 Task: Add Organic Valley Organic Mexican Blend Thick Cut Shredded 3 Cheeses to the cart.
Action: Mouse moved to (14, 111)
Screenshot: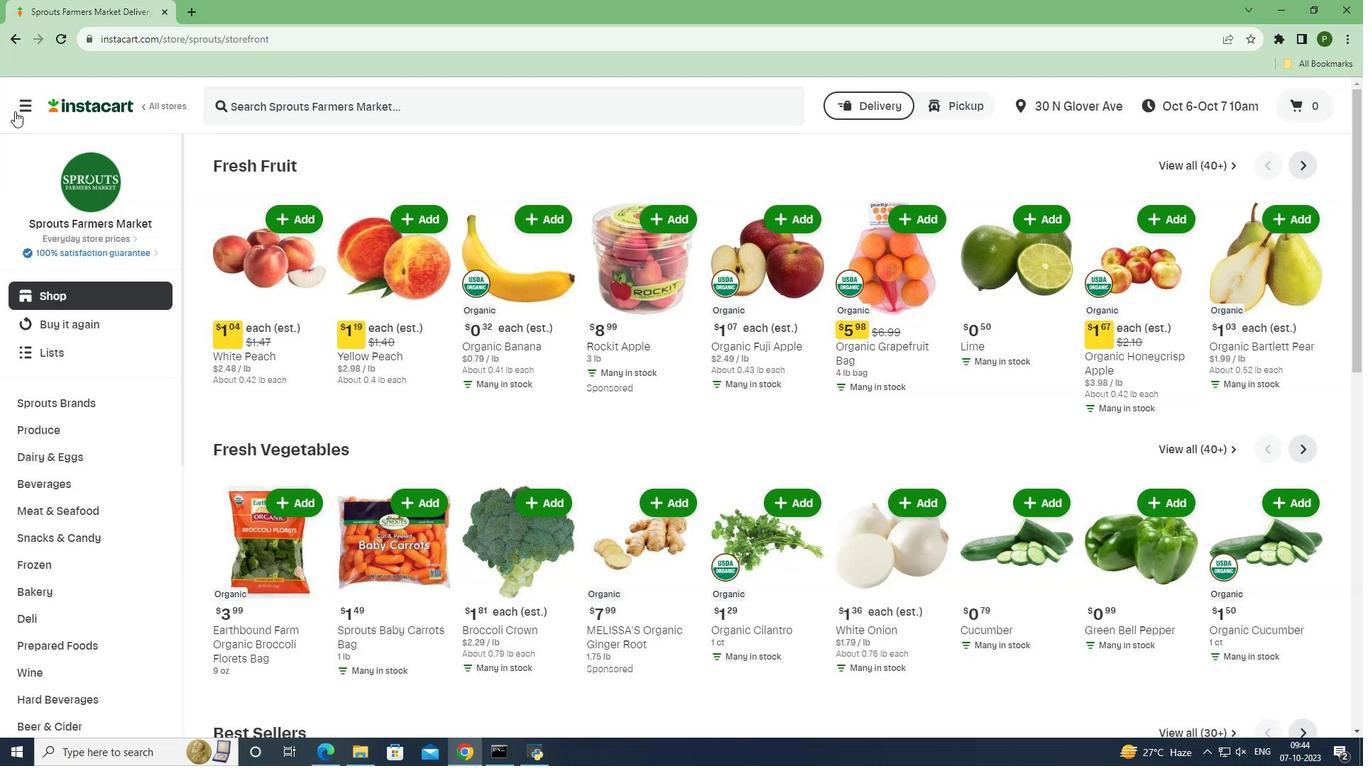 
Action: Mouse pressed left at (14, 111)
Screenshot: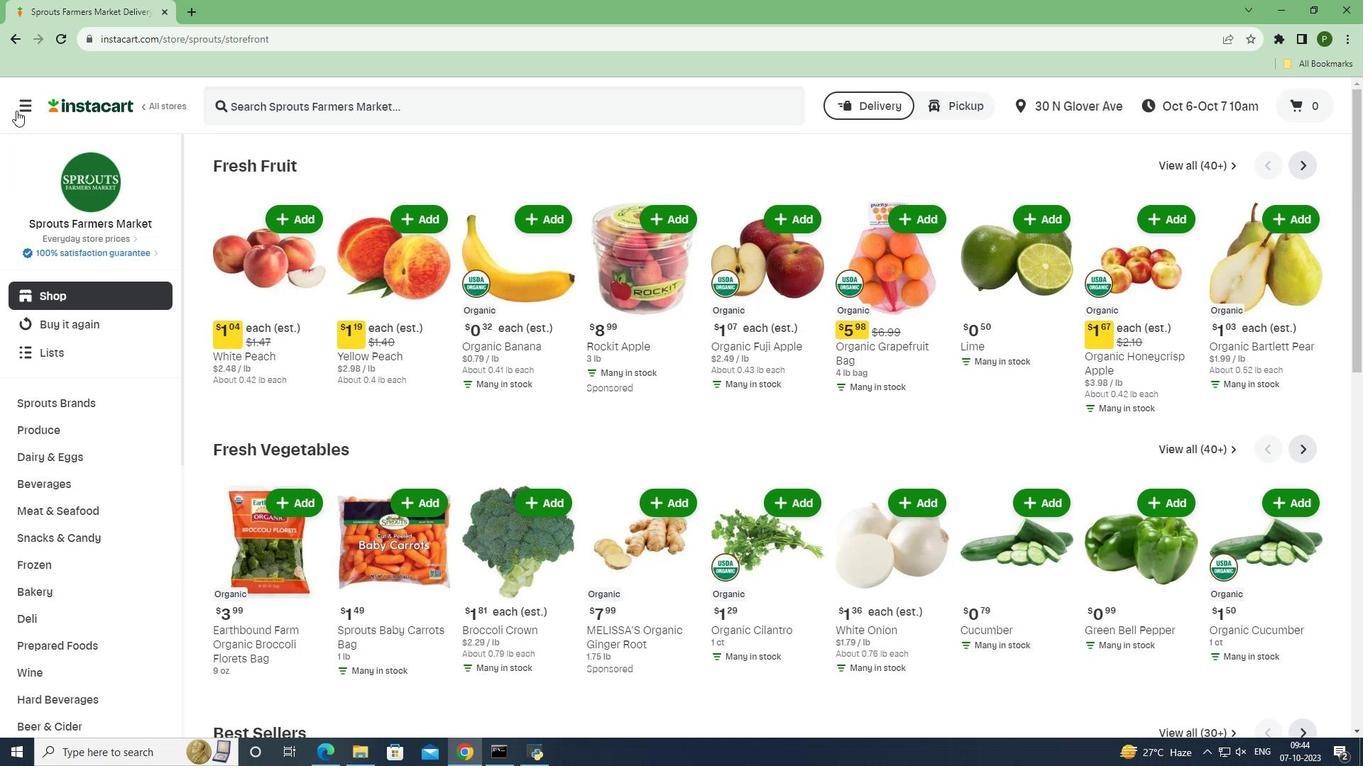 
Action: Mouse moved to (77, 369)
Screenshot: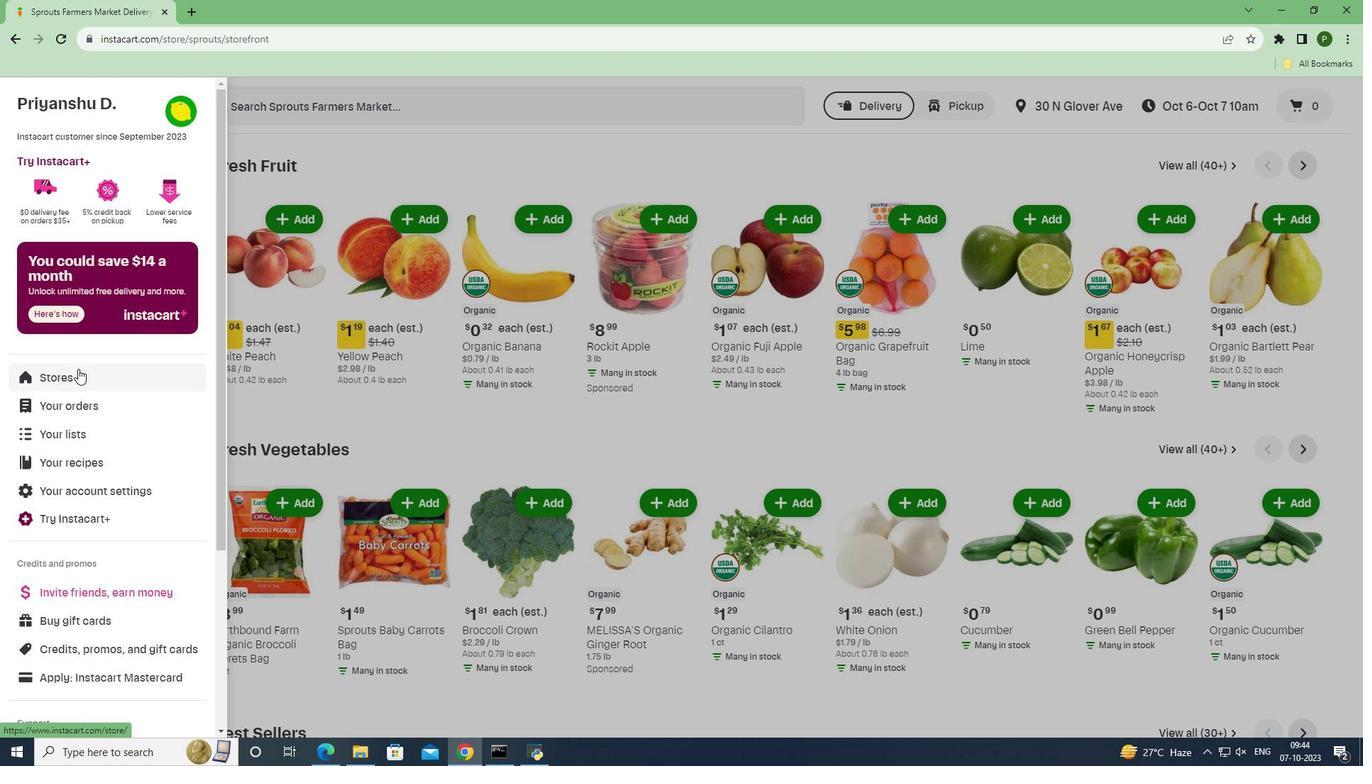 
Action: Mouse pressed left at (77, 369)
Screenshot: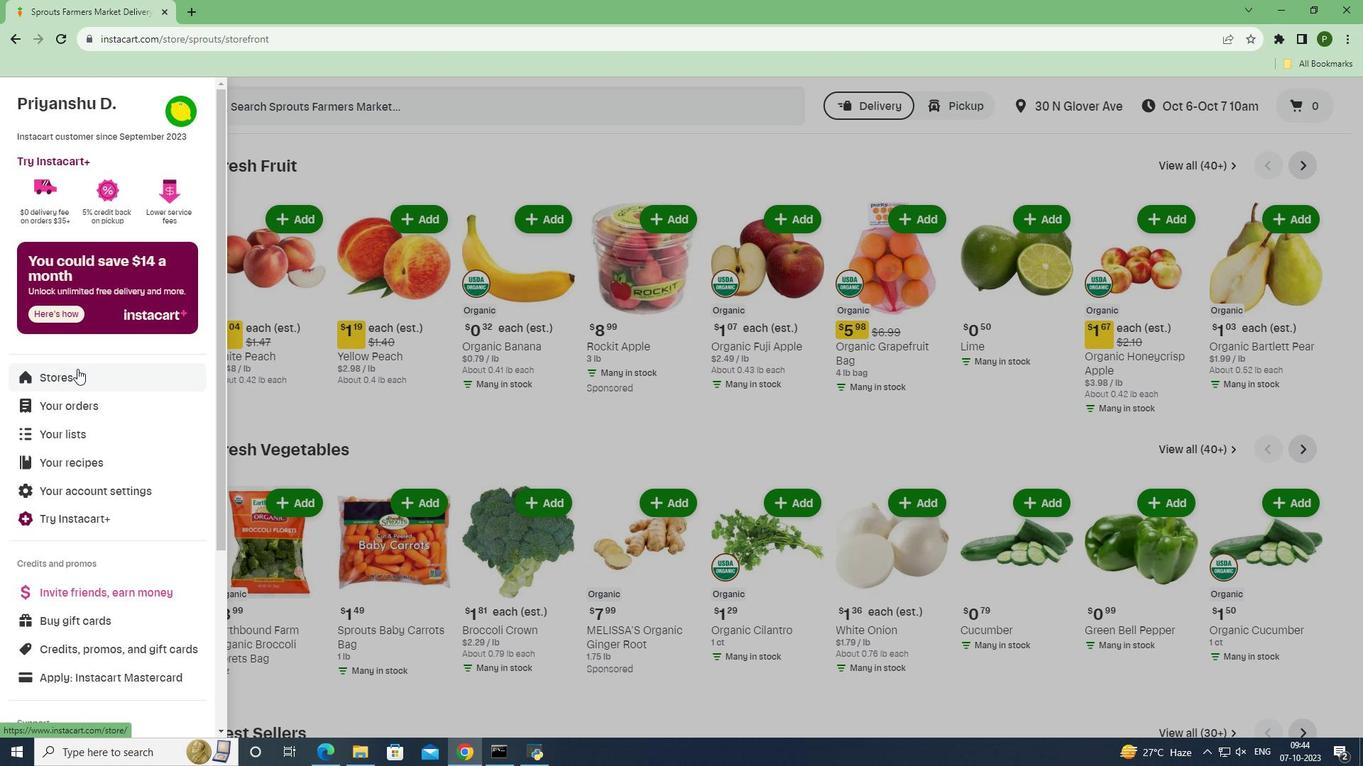 
Action: Mouse moved to (329, 161)
Screenshot: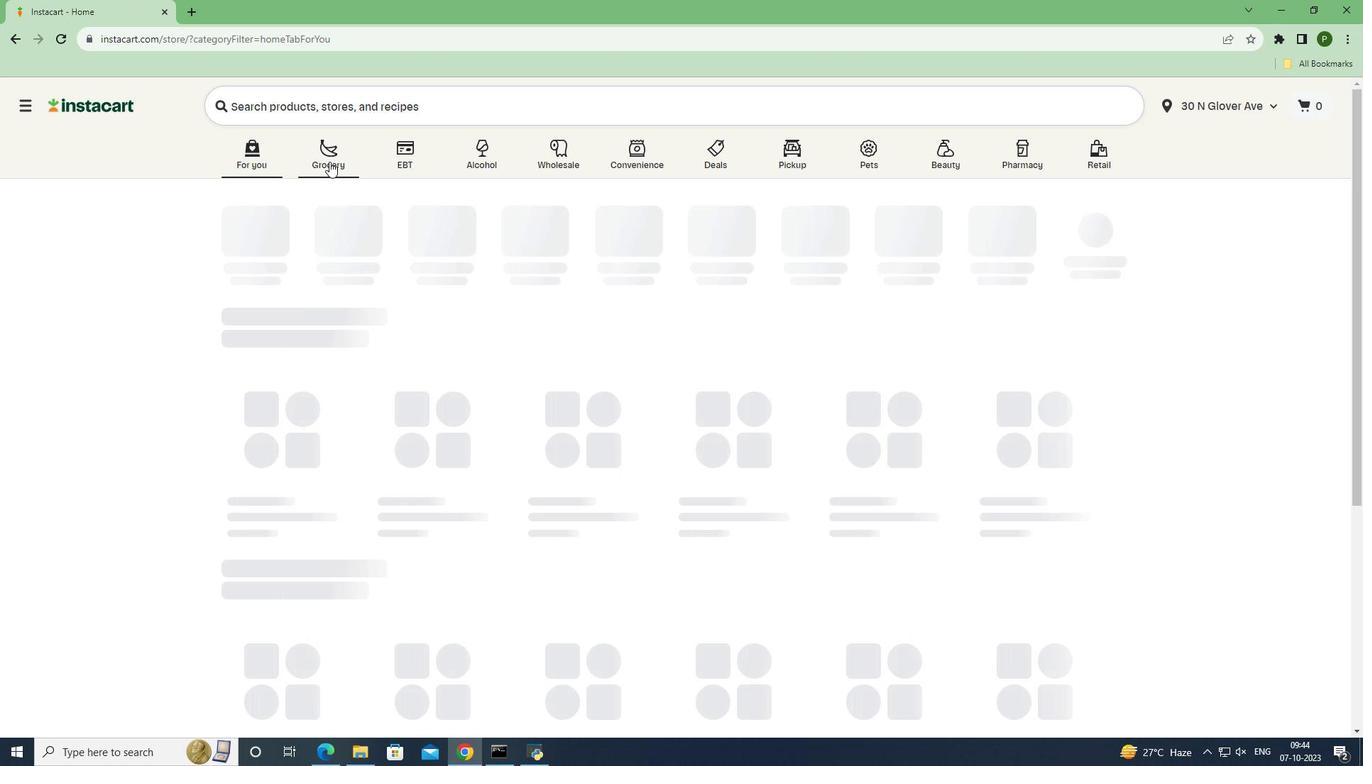 
Action: Mouse pressed left at (329, 161)
Screenshot: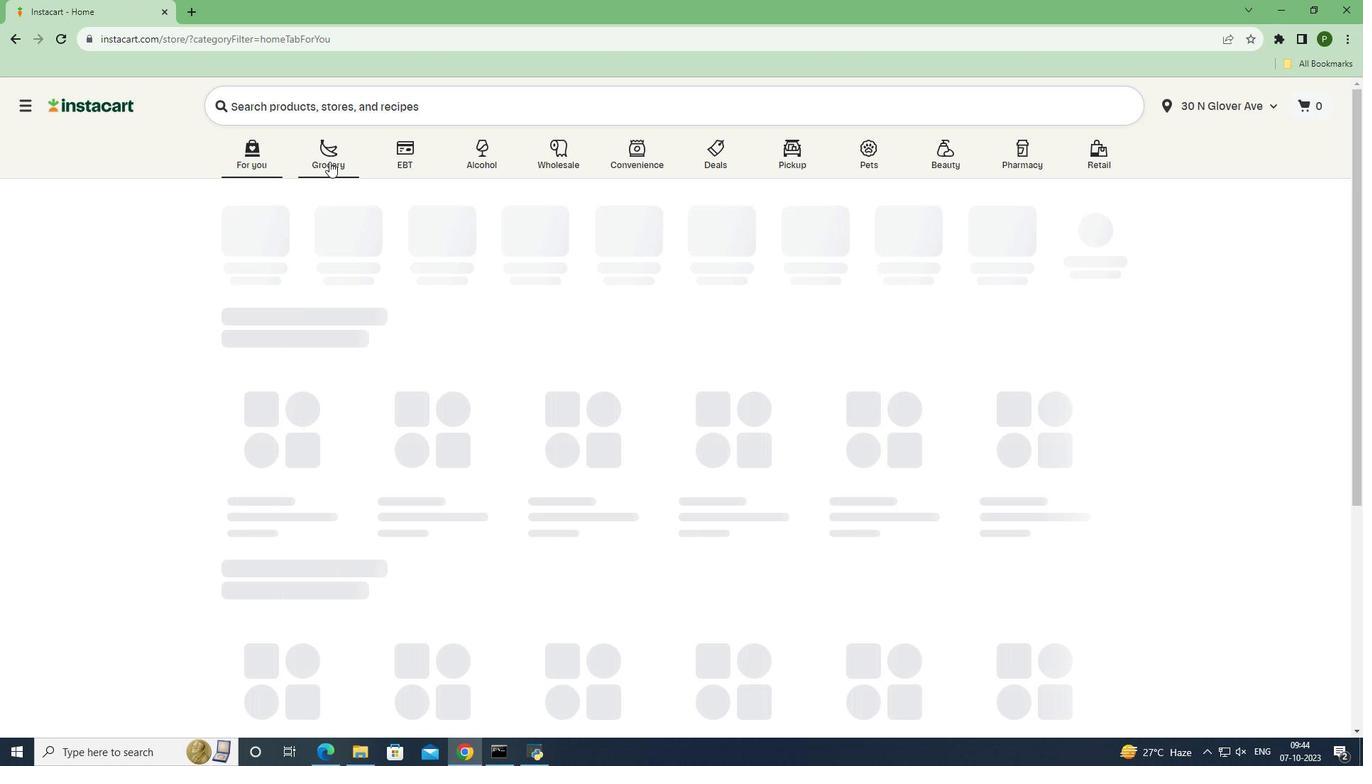 
Action: Mouse moved to (567, 327)
Screenshot: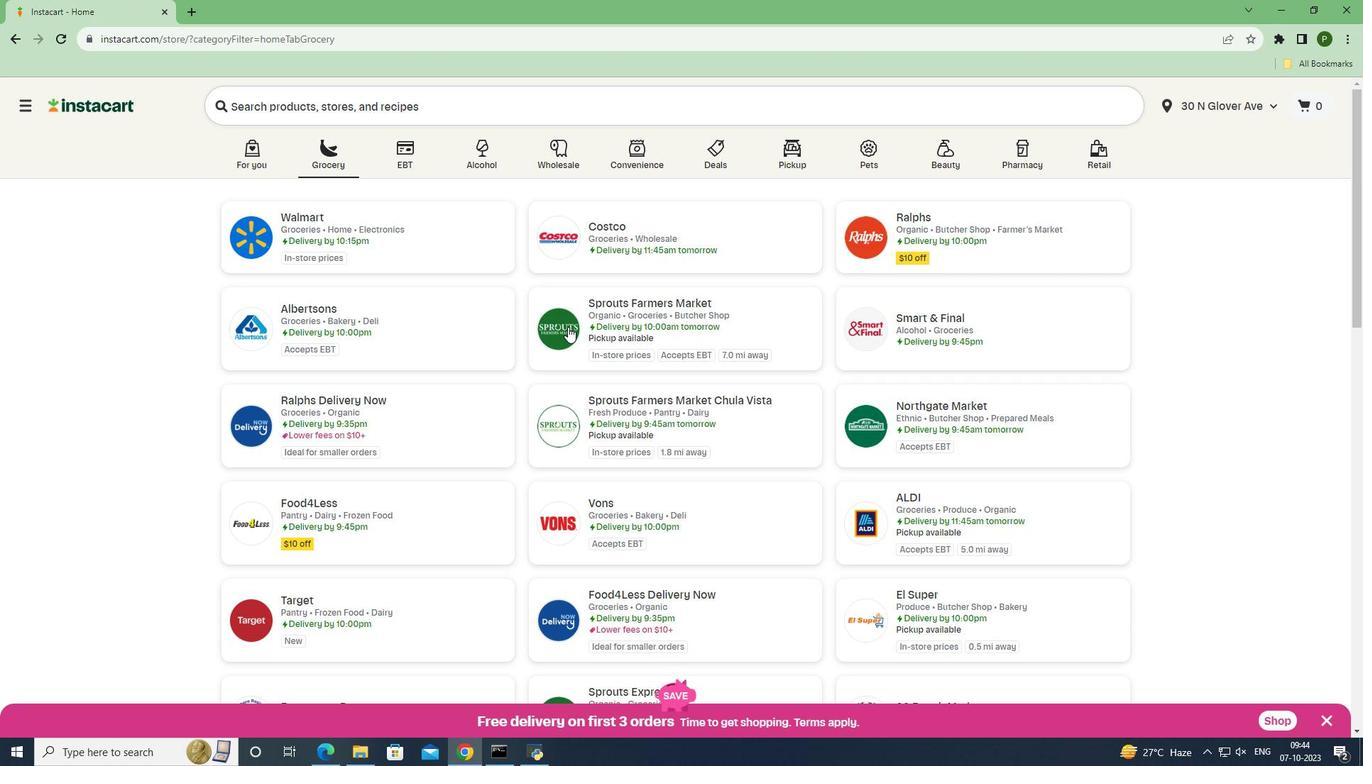 
Action: Mouse pressed left at (567, 327)
Screenshot: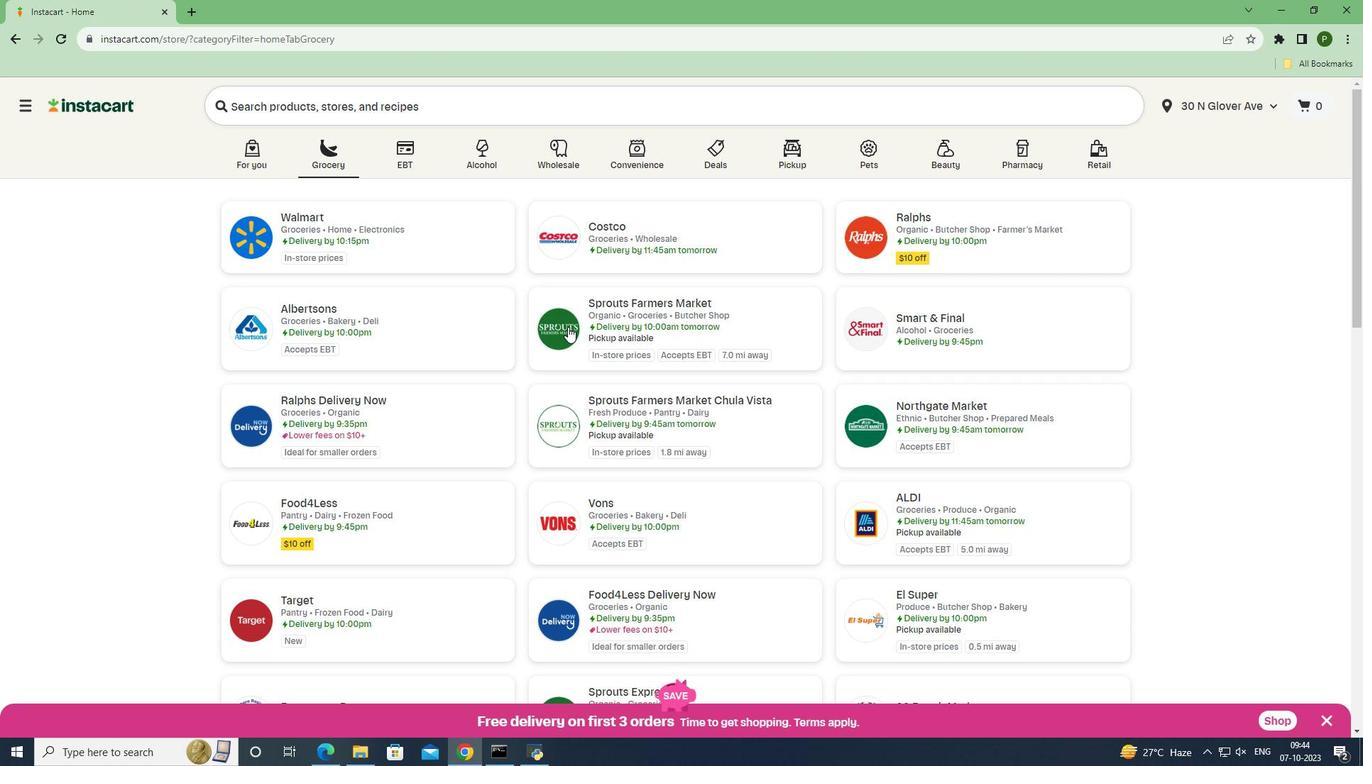 
Action: Mouse moved to (90, 455)
Screenshot: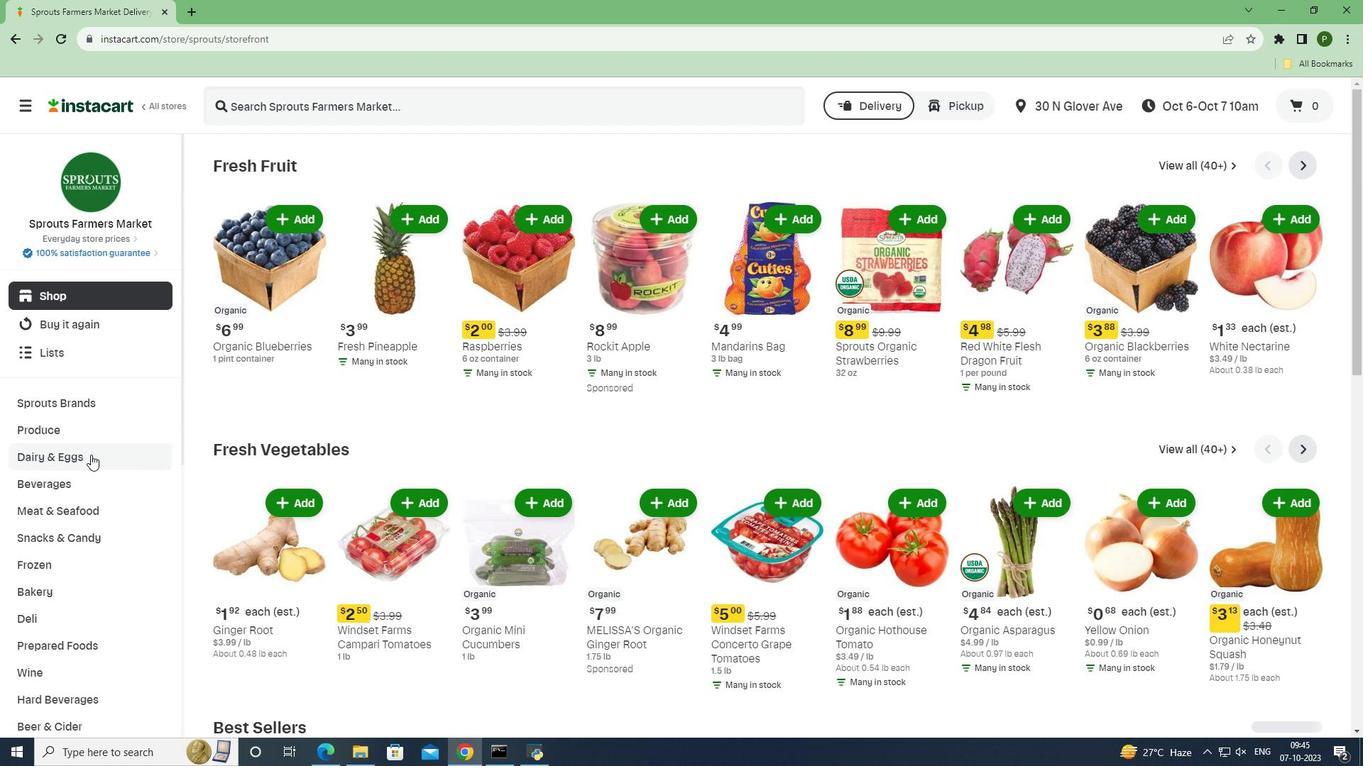 
Action: Mouse pressed left at (90, 455)
Screenshot: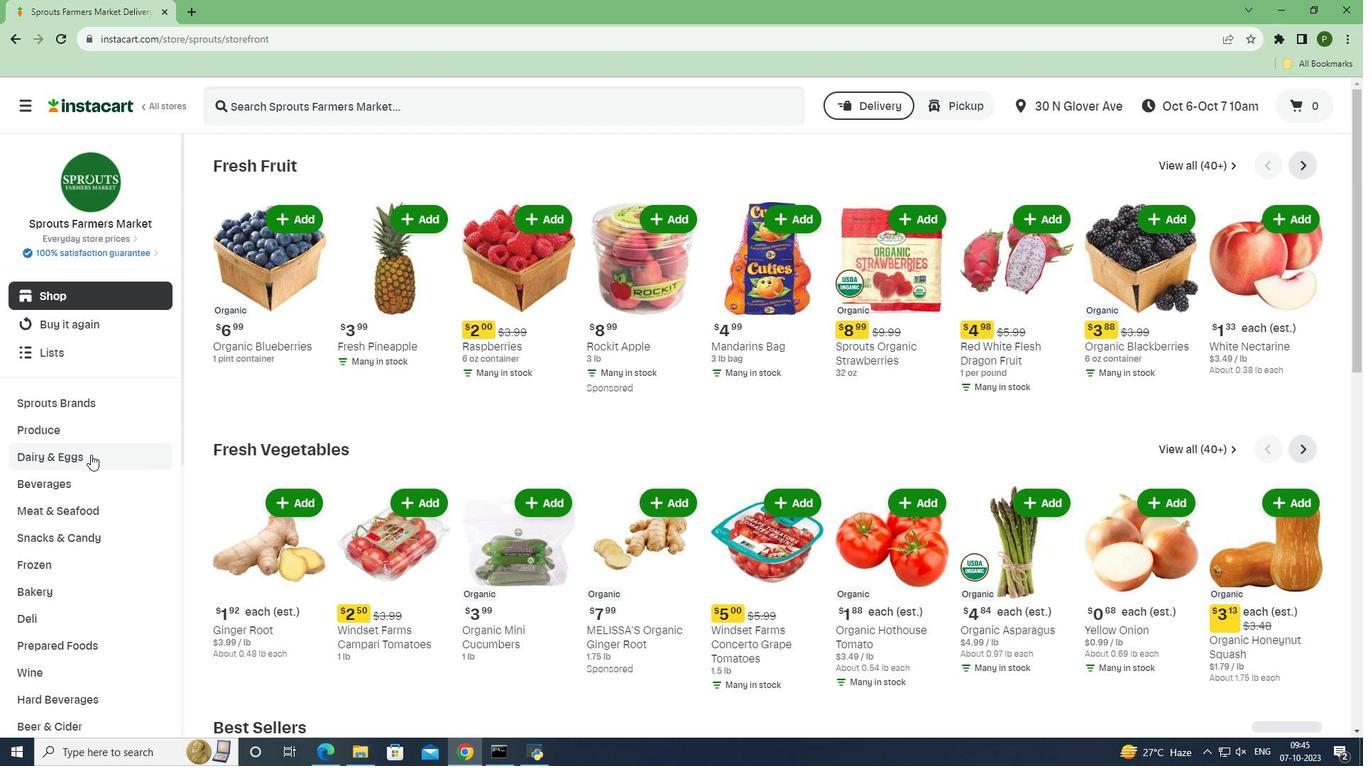 
Action: Mouse pressed left at (90, 455)
Screenshot: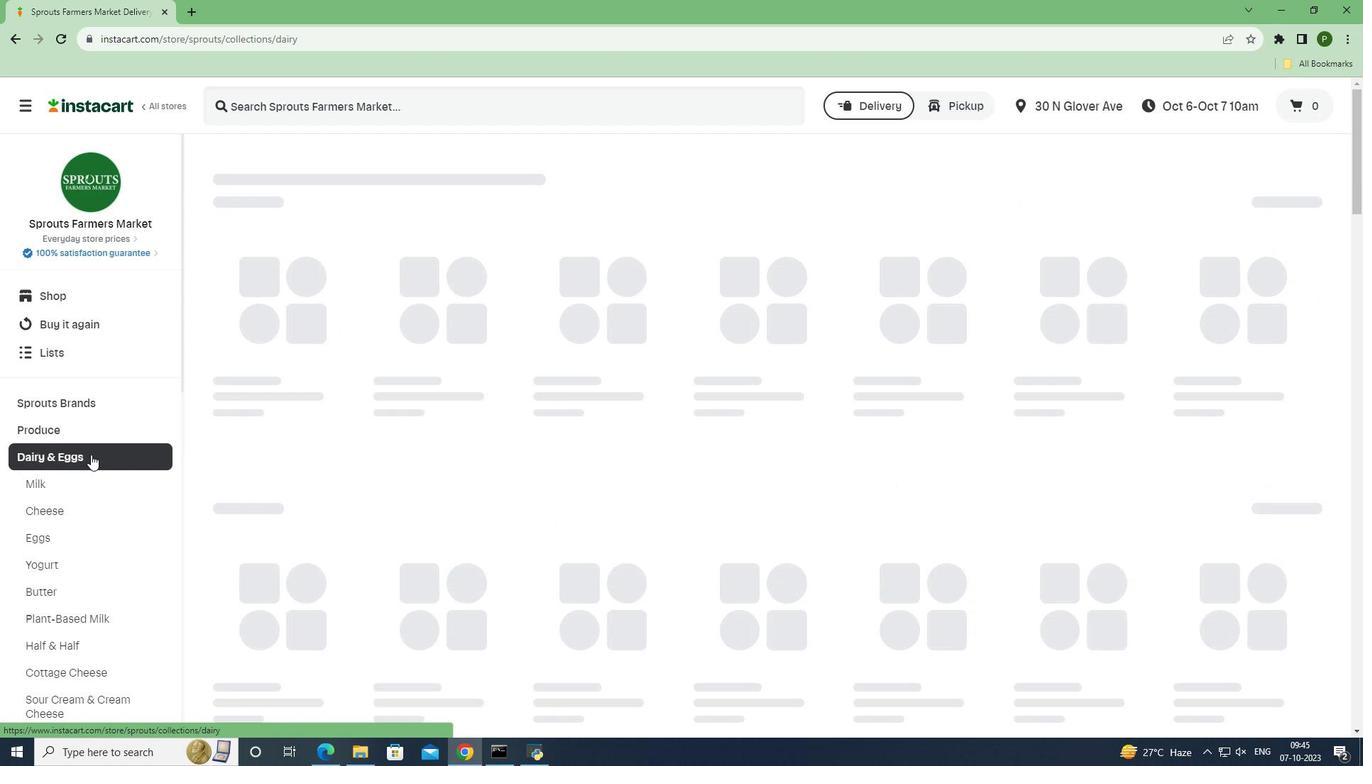 
Action: Mouse moved to (80, 521)
Screenshot: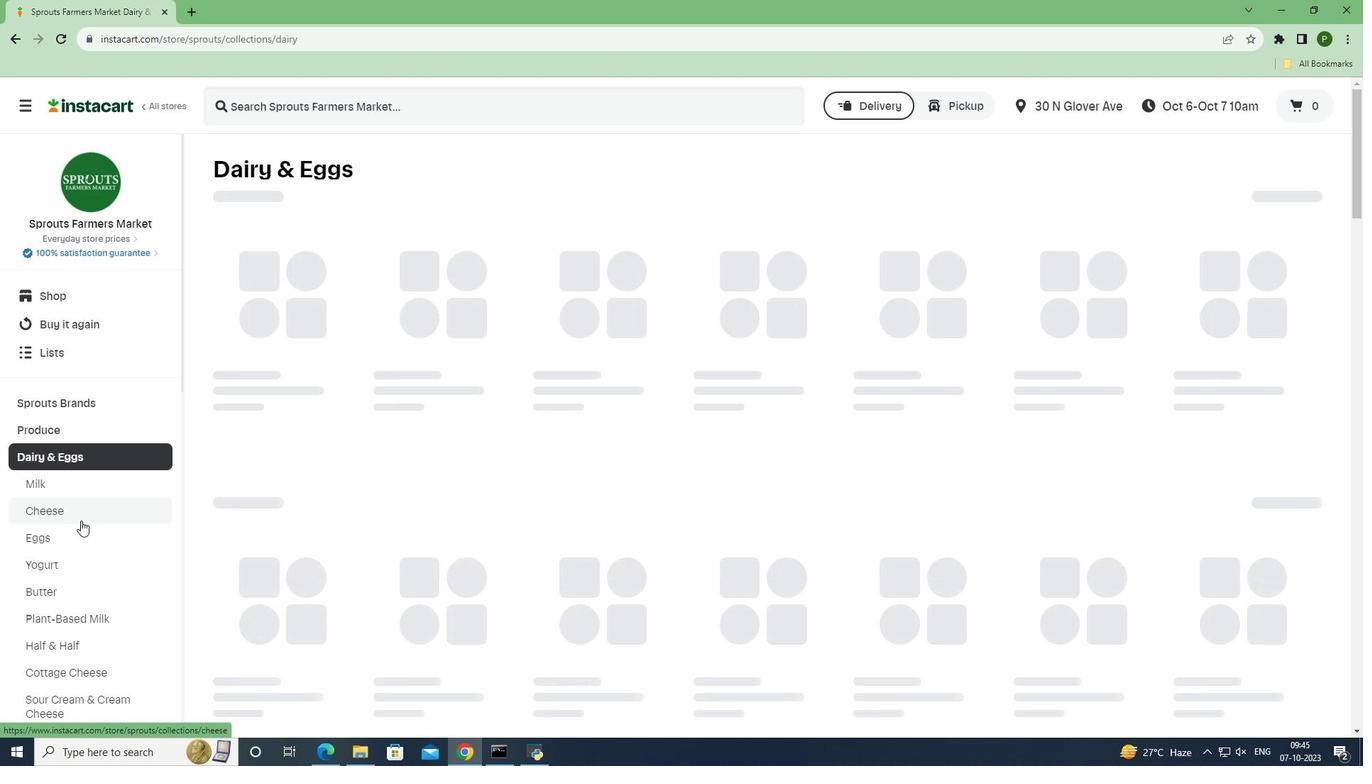 
Action: Mouse pressed left at (80, 521)
Screenshot: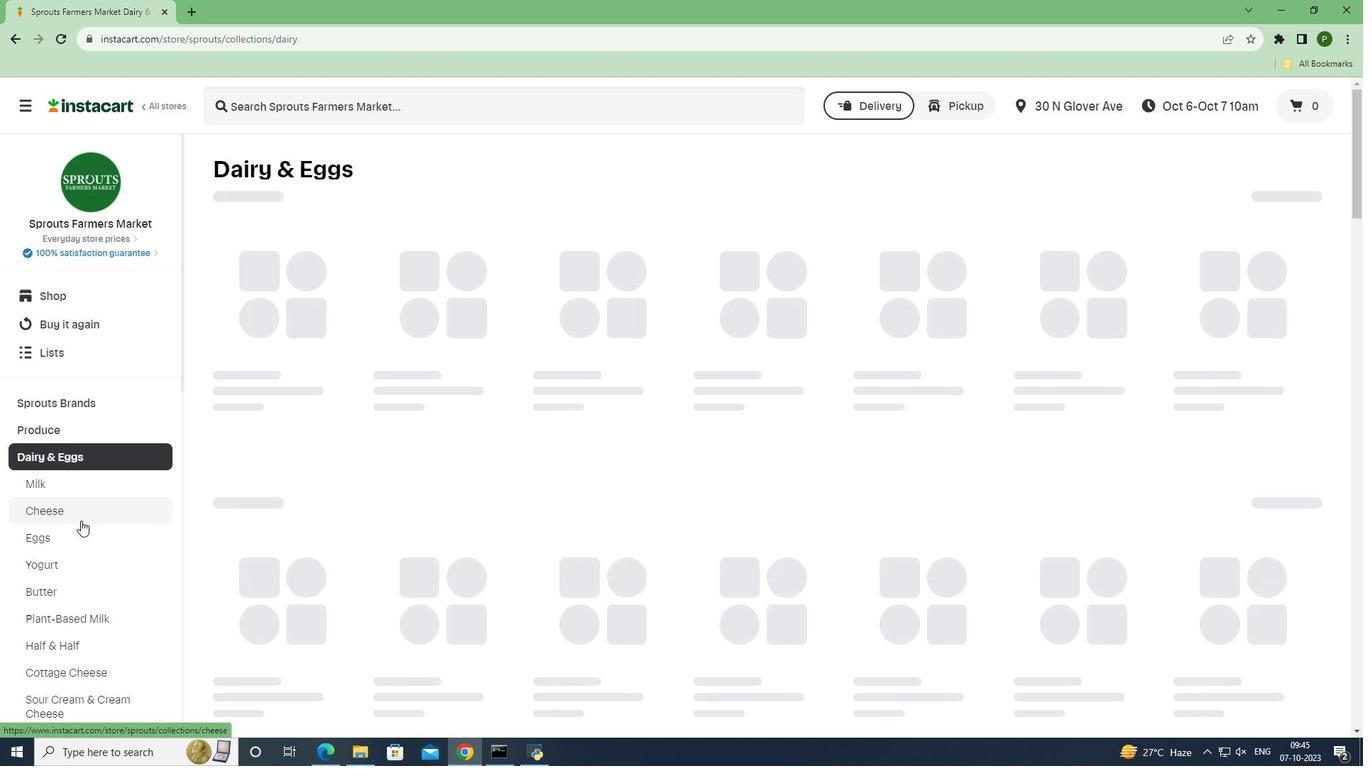 
Action: Mouse moved to (288, 236)
Screenshot: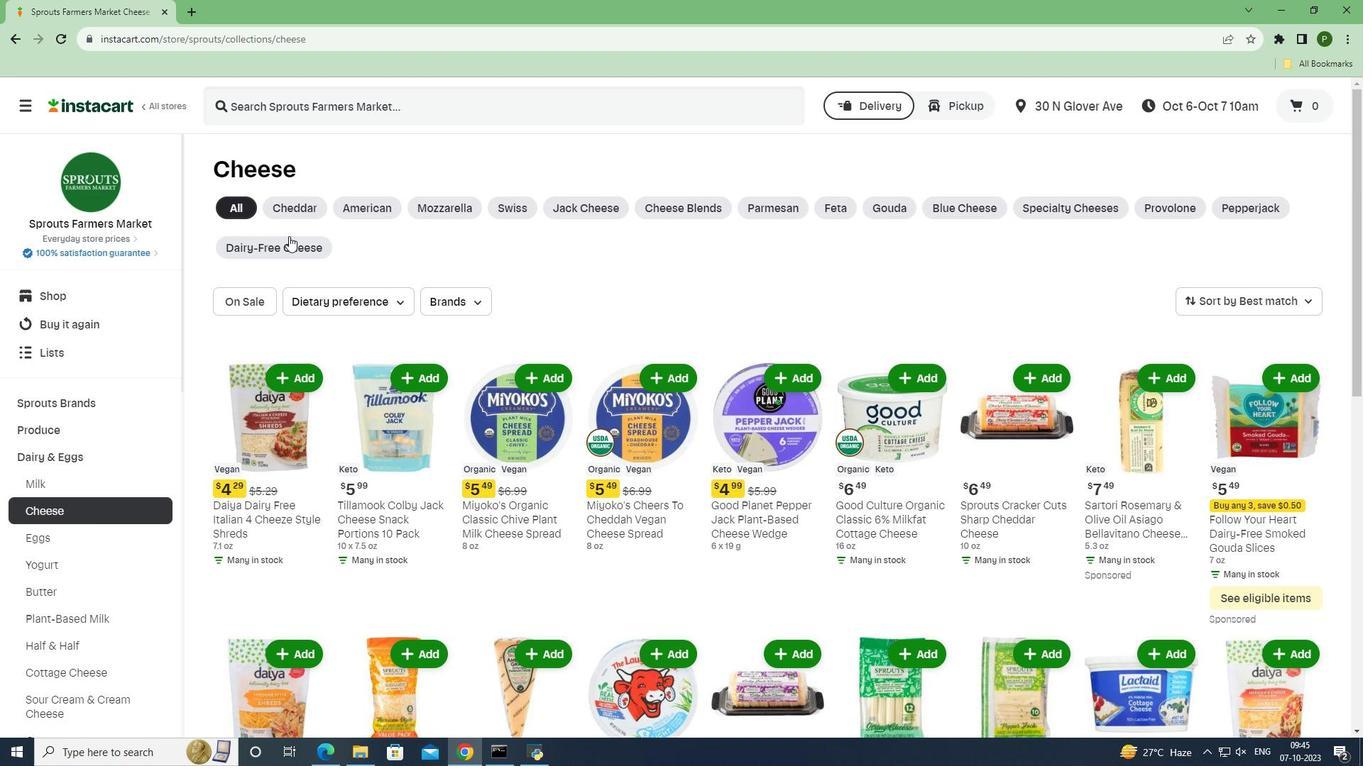 
Action: Mouse scrolled (288, 235) with delta (0, 0)
Screenshot: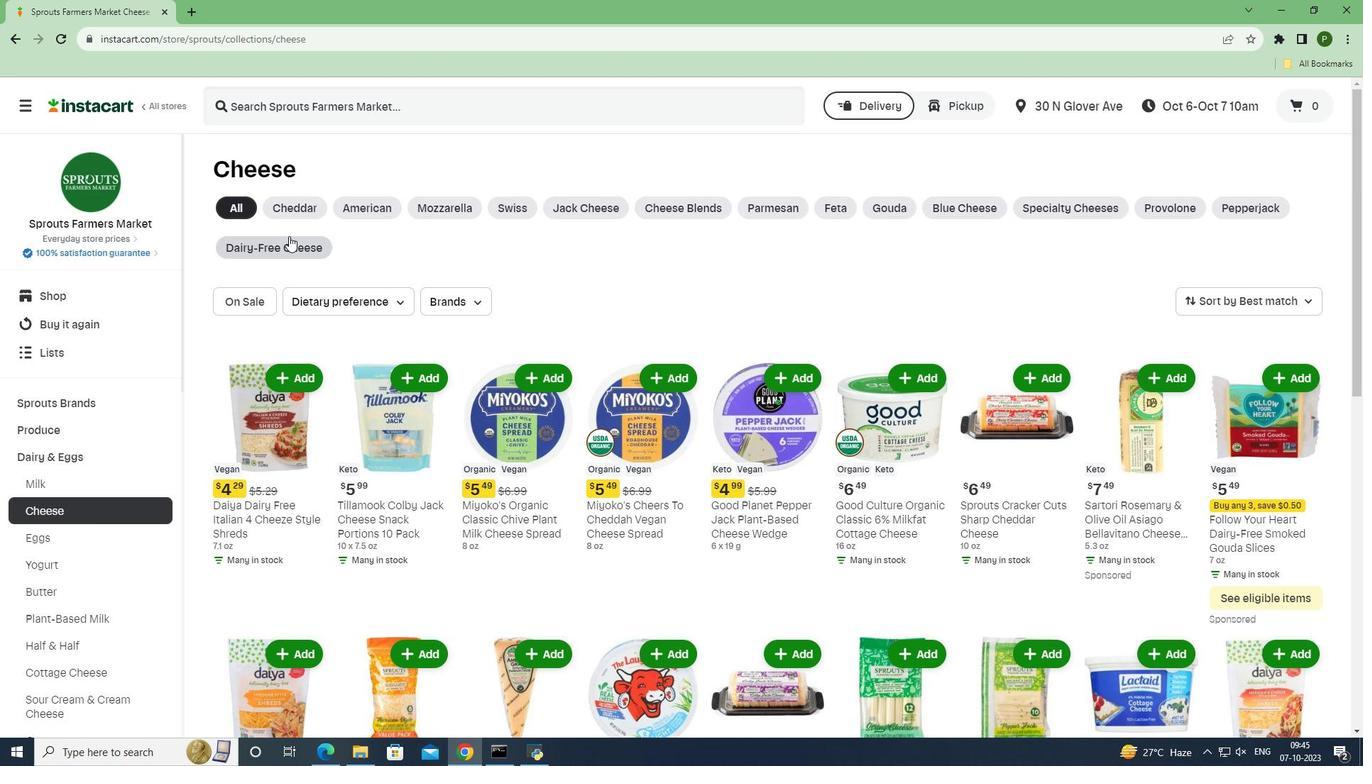 
Action: Mouse scrolled (288, 235) with delta (0, 0)
Screenshot: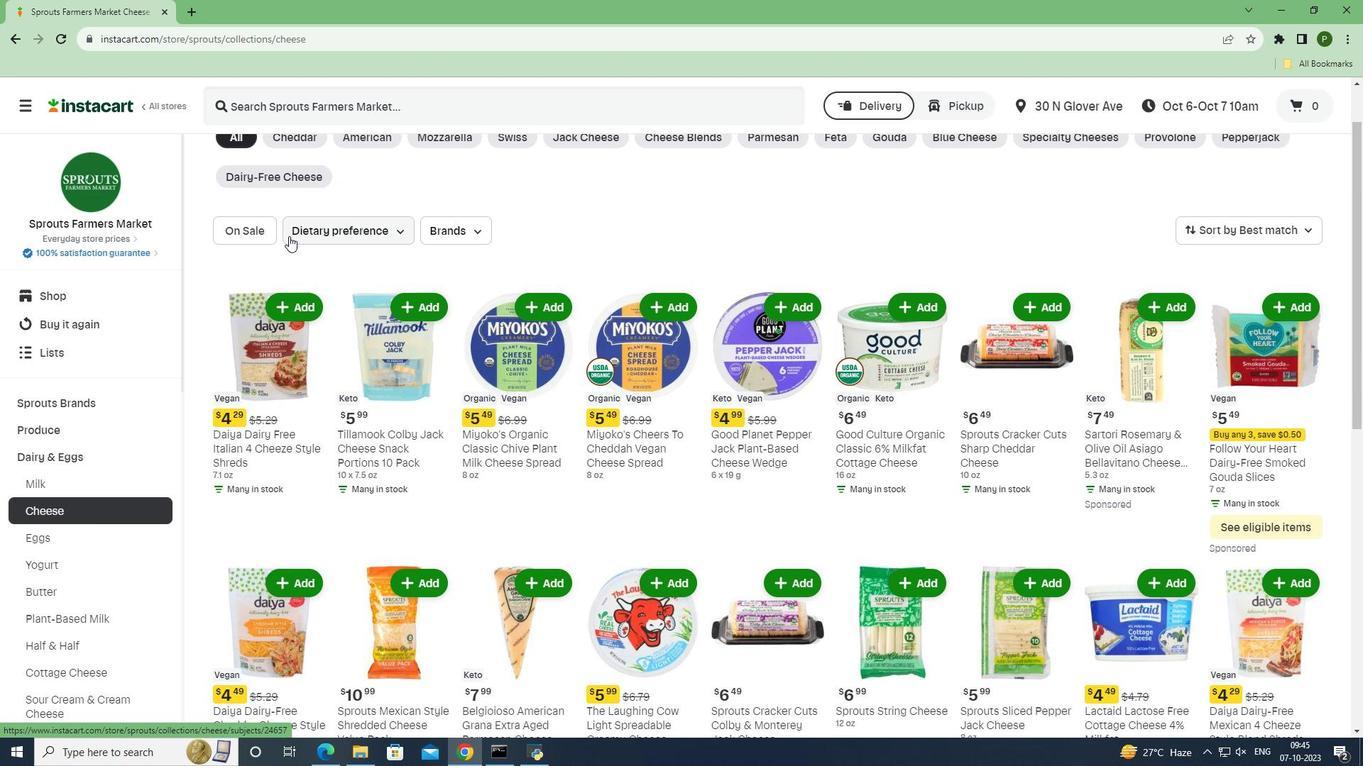 
Action: Mouse scrolled (288, 235) with delta (0, 0)
Screenshot: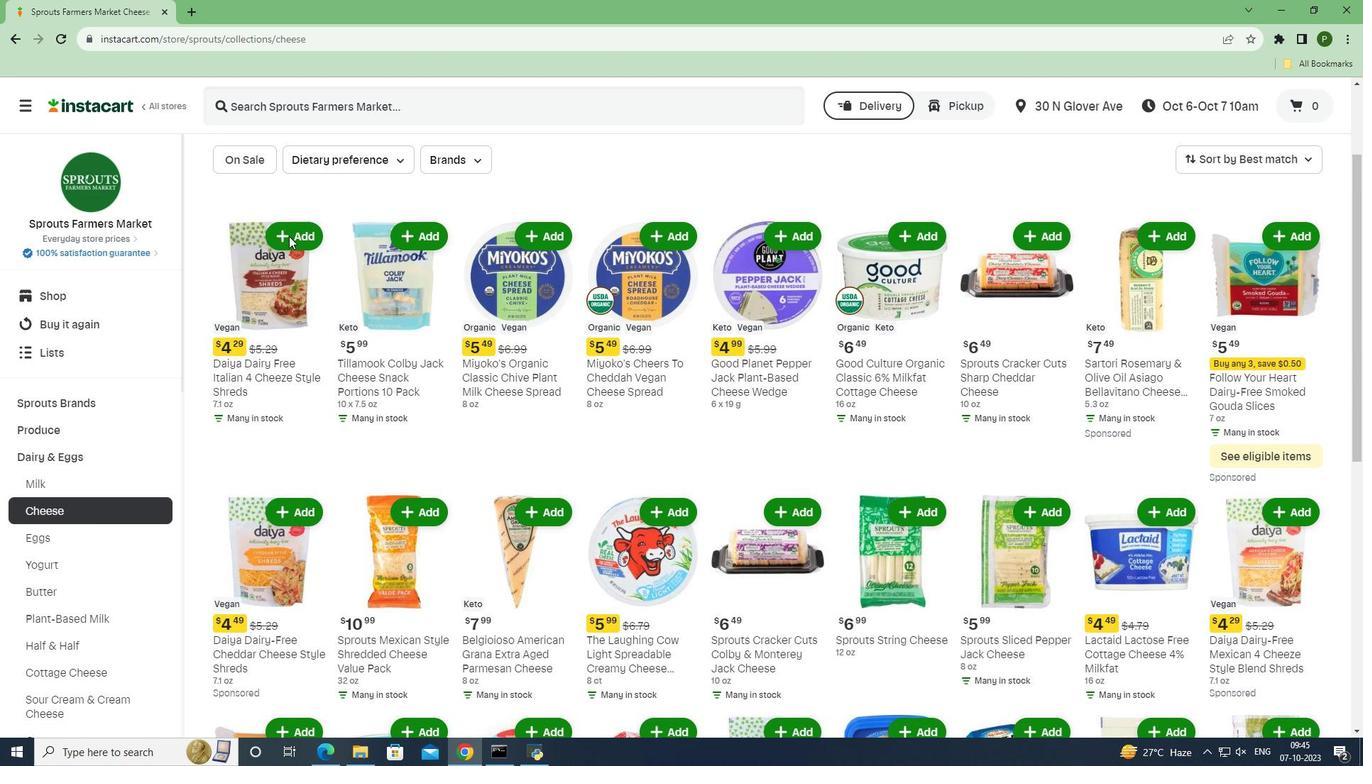 
Action: Mouse scrolled (288, 235) with delta (0, 0)
Screenshot: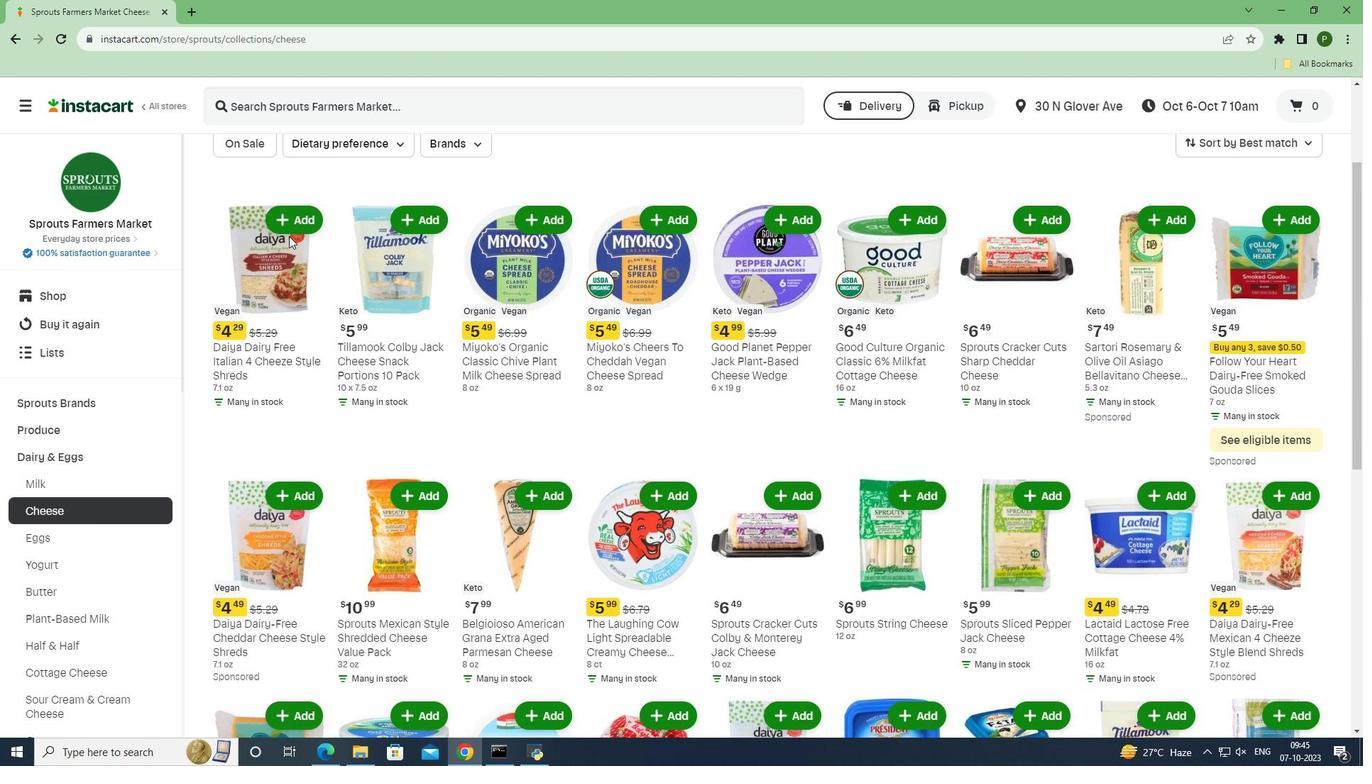 
Action: Mouse scrolled (288, 235) with delta (0, 0)
Screenshot: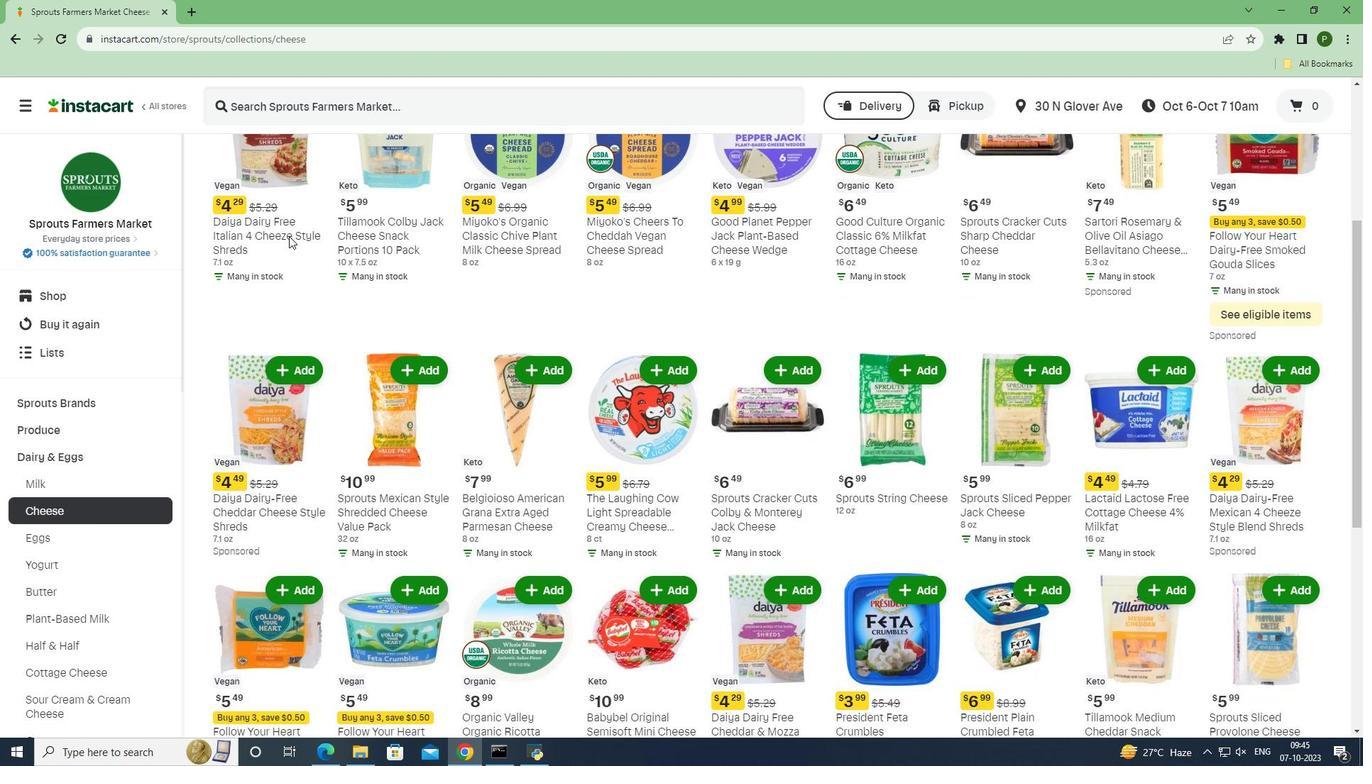 
Action: Mouse scrolled (288, 235) with delta (0, 0)
Screenshot: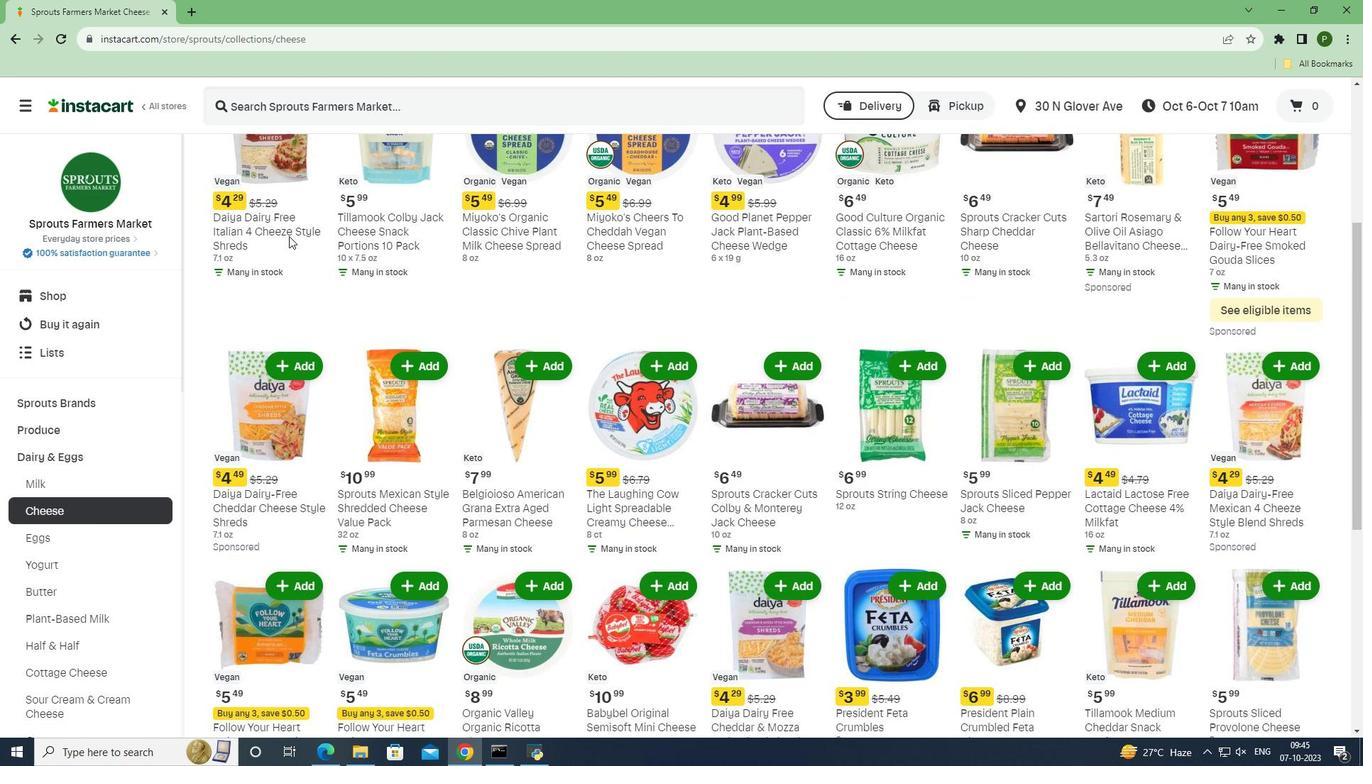 
Action: Mouse scrolled (288, 237) with delta (0, 0)
Screenshot: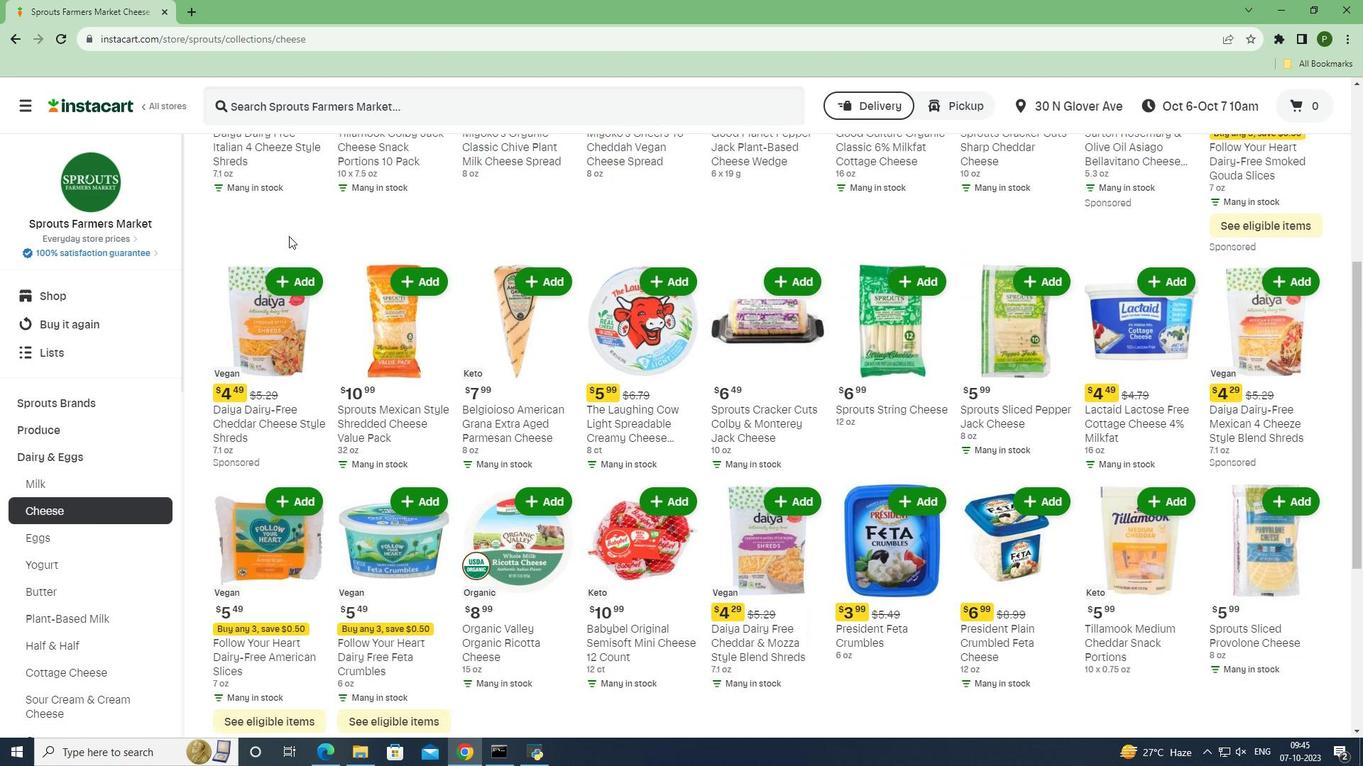 
Action: Mouse scrolled (288, 235) with delta (0, 0)
Screenshot: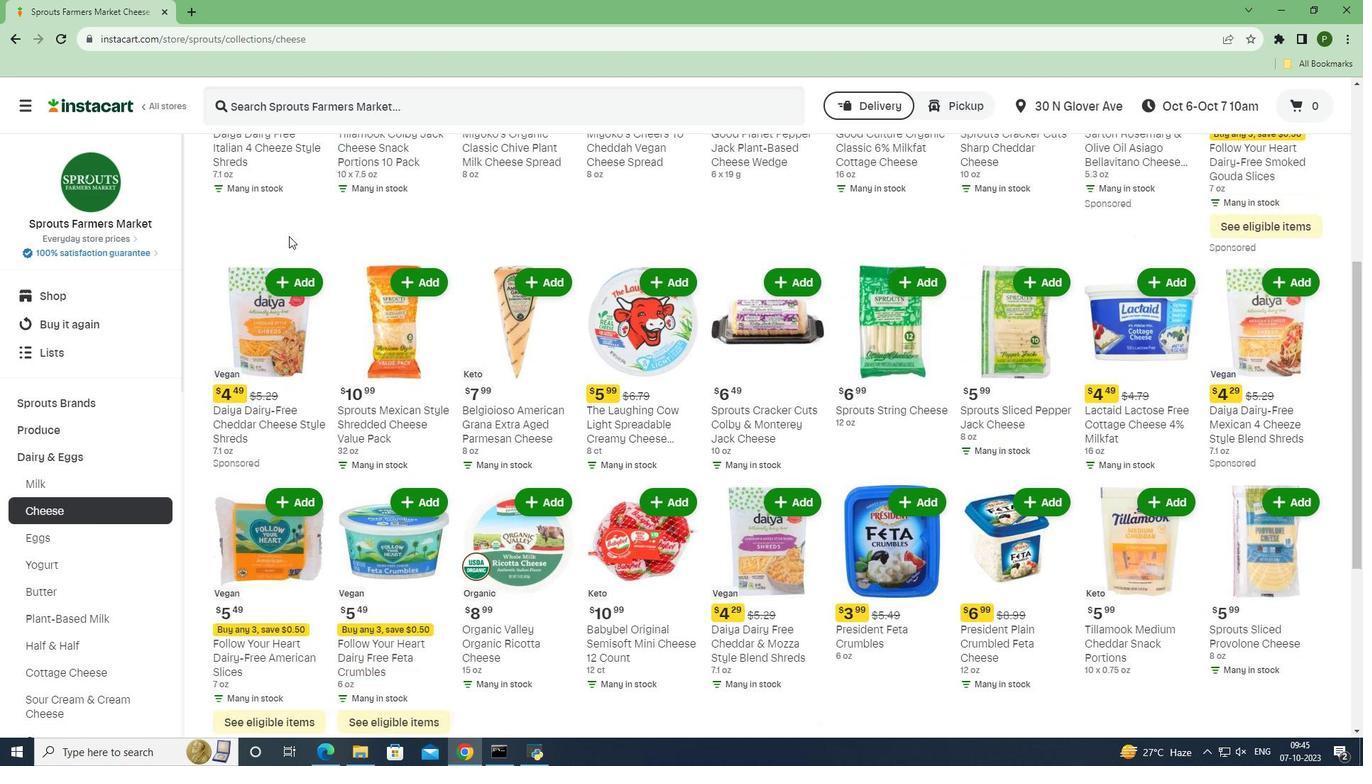 
Action: Mouse scrolled (288, 235) with delta (0, 0)
Screenshot: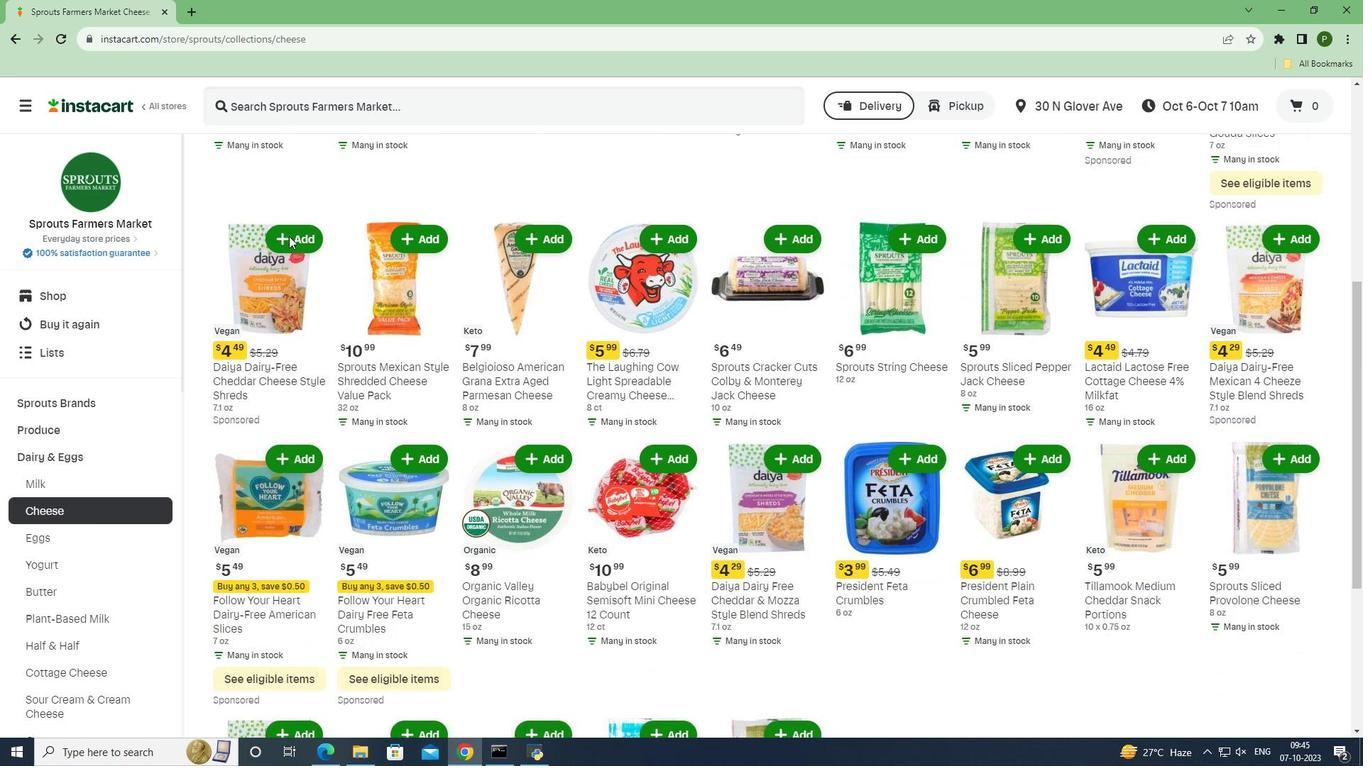 
Action: Mouse scrolled (288, 235) with delta (0, 0)
Screenshot: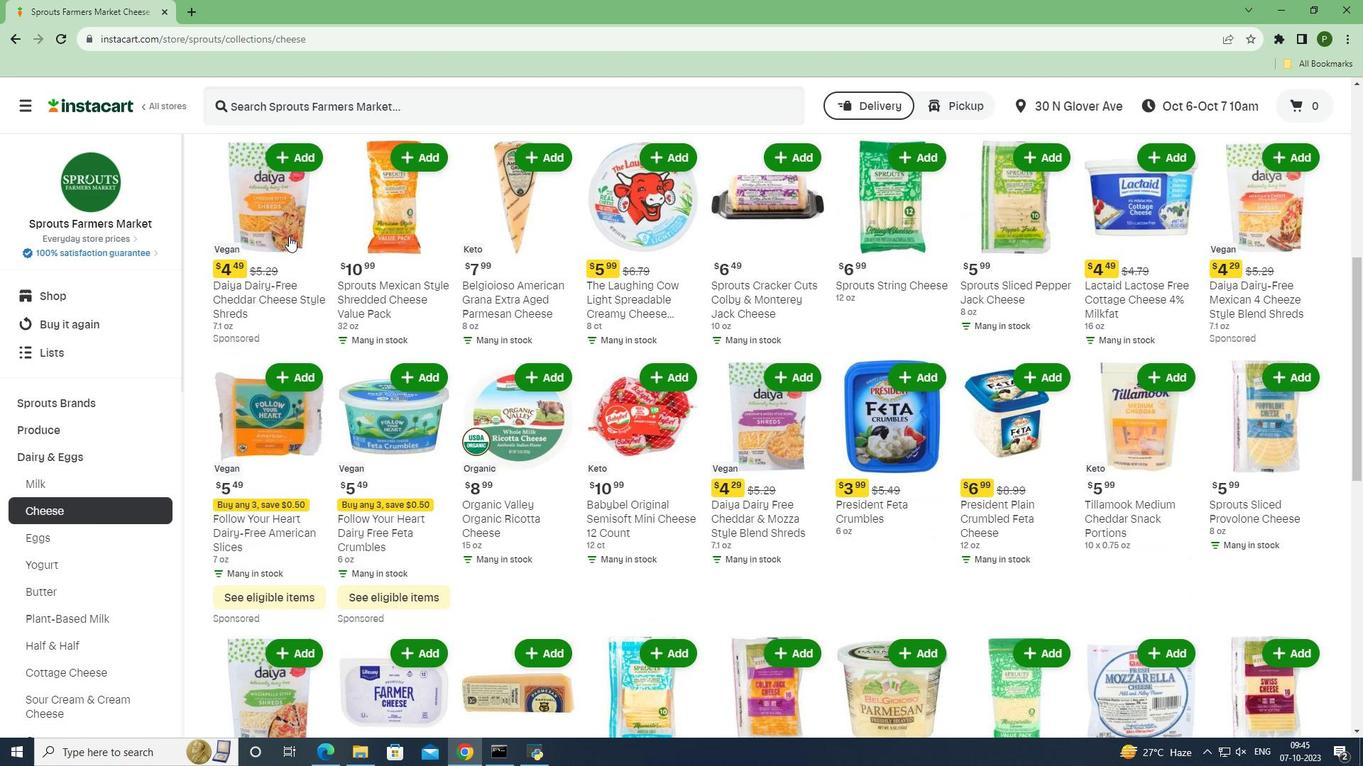 
Action: Mouse scrolled (288, 235) with delta (0, 0)
Screenshot: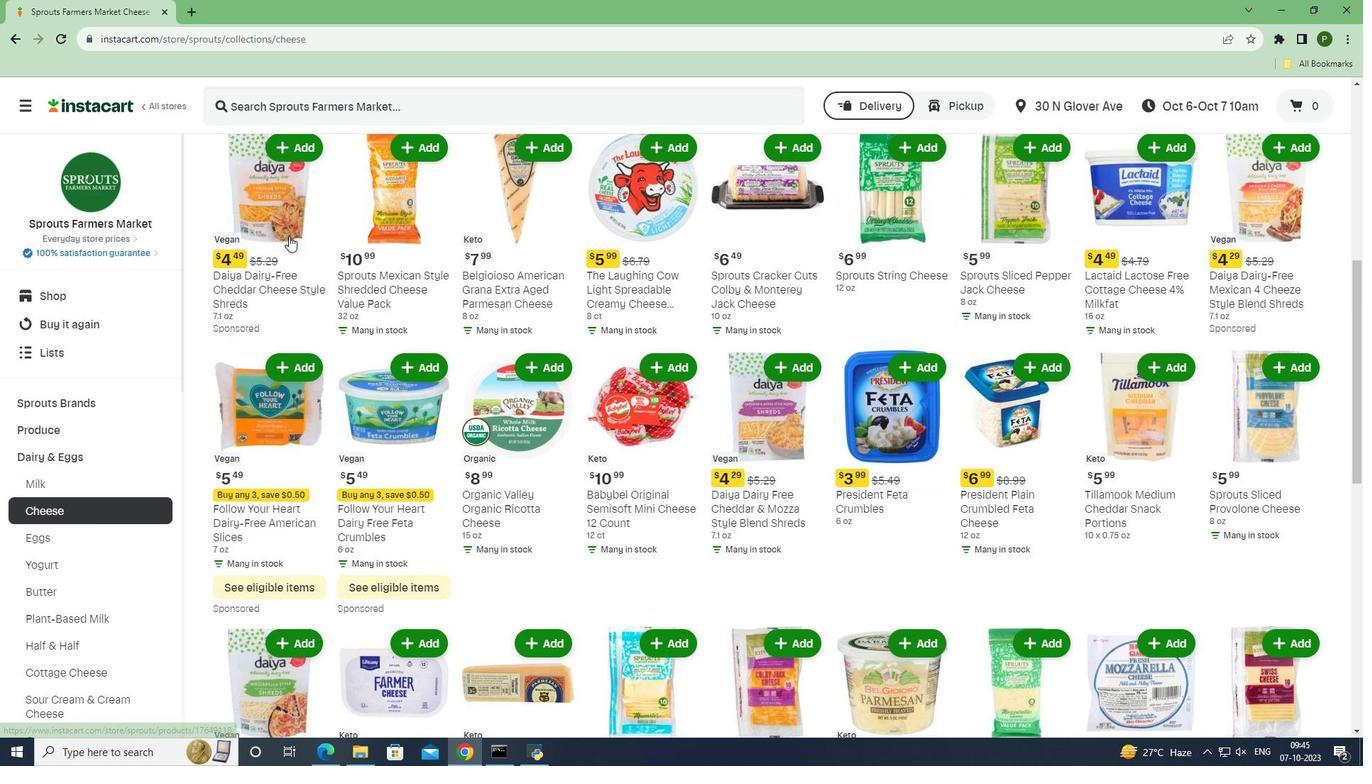 
Action: Mouse scrolled (288, 235) with delta (0, 0)
Screenshot: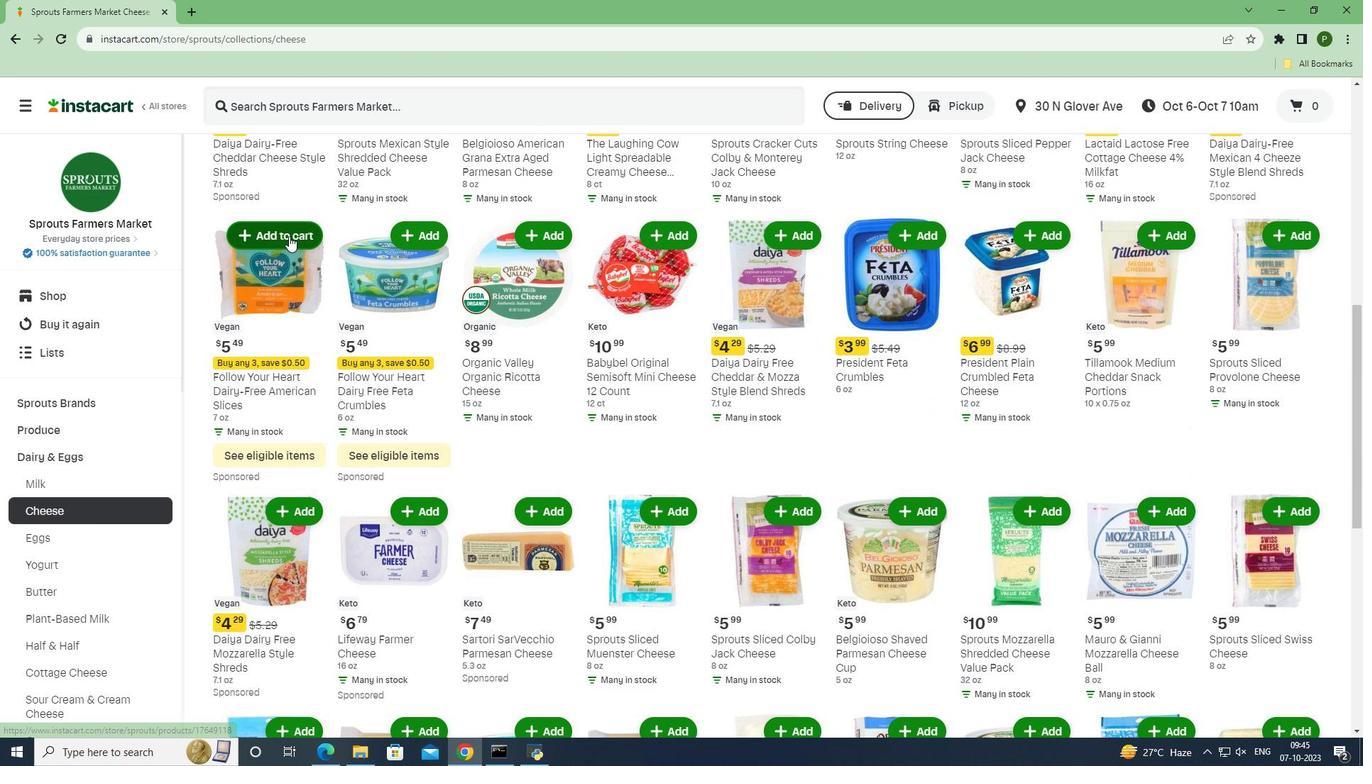 
Action: Mouse scrolled (288, 235) with delta (0, 0)
Screenshot: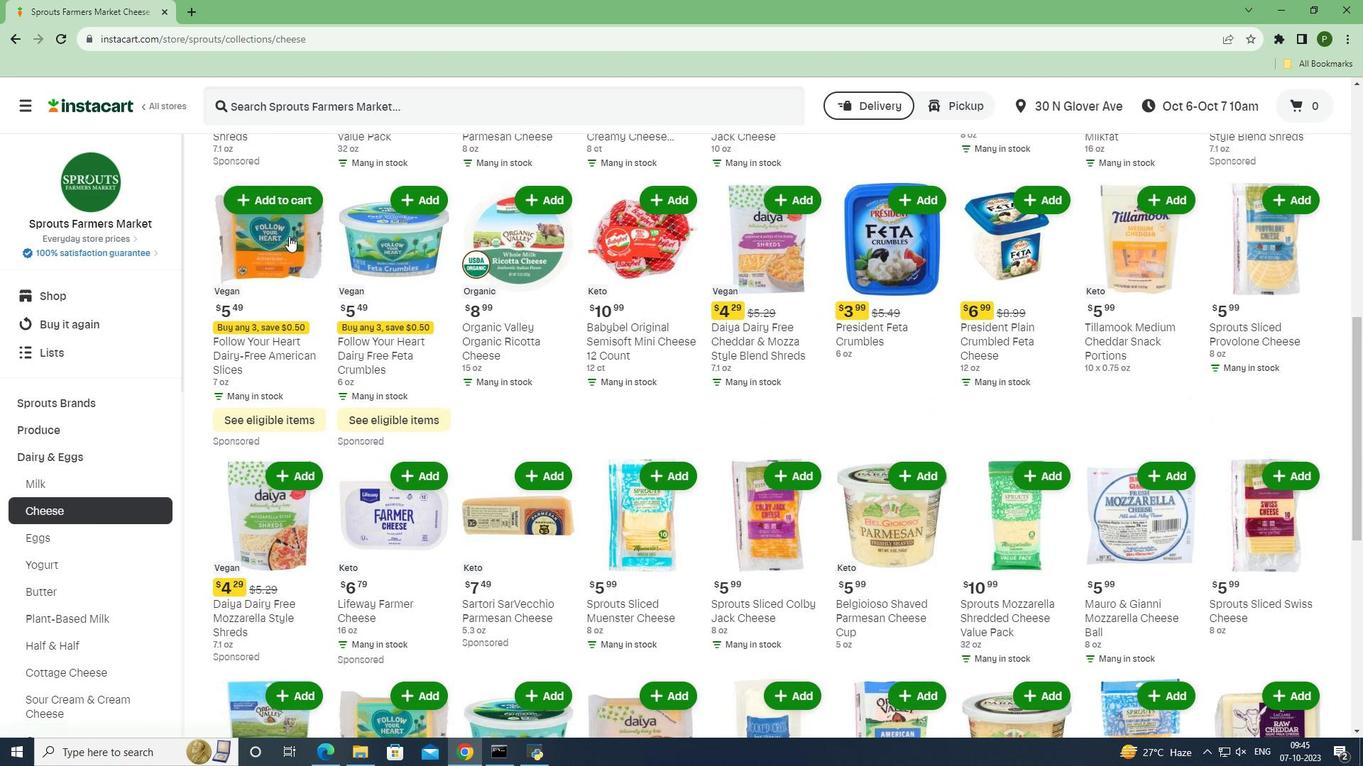 
Action: Mouse scrolled (288, 235) with delta (0, 0)
Screenshot: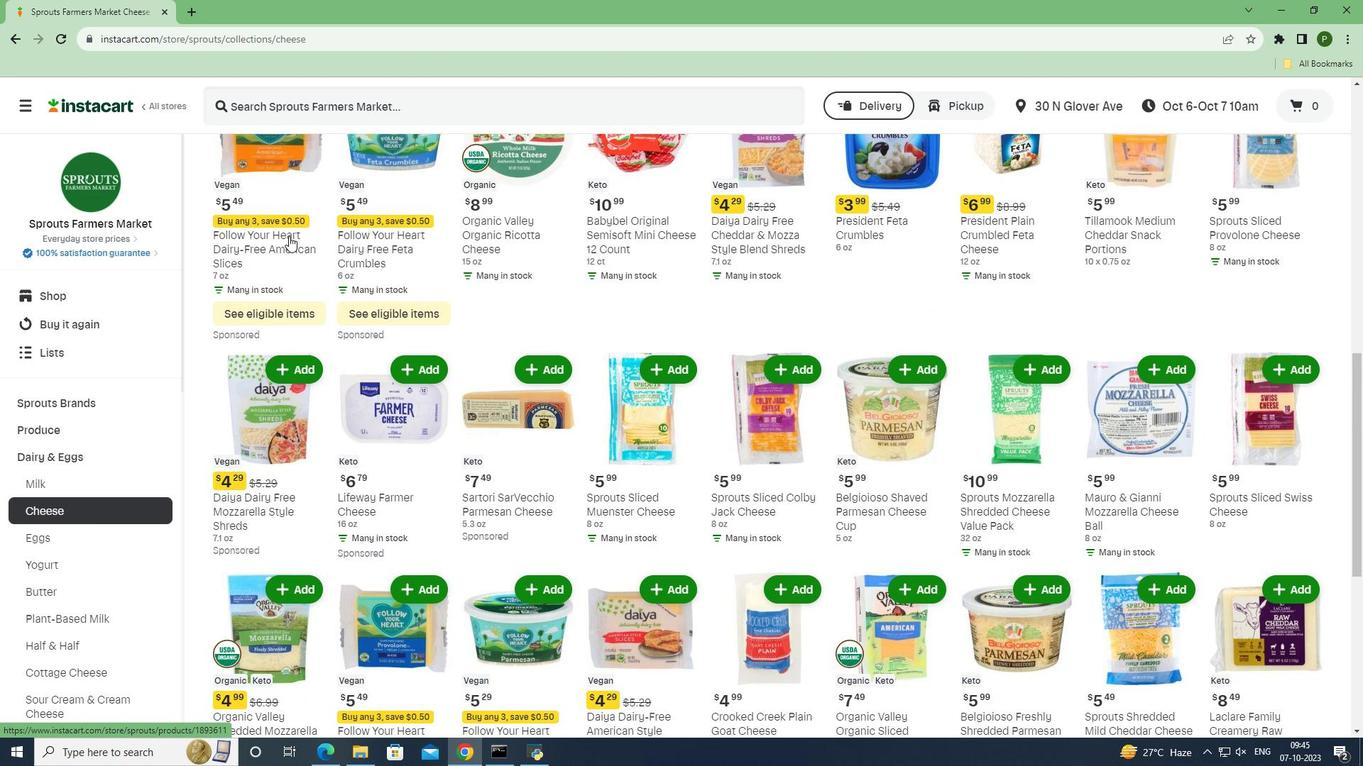 
Action: Mouse scrolled (288, 235) with delta (0, 0)
Screenshot: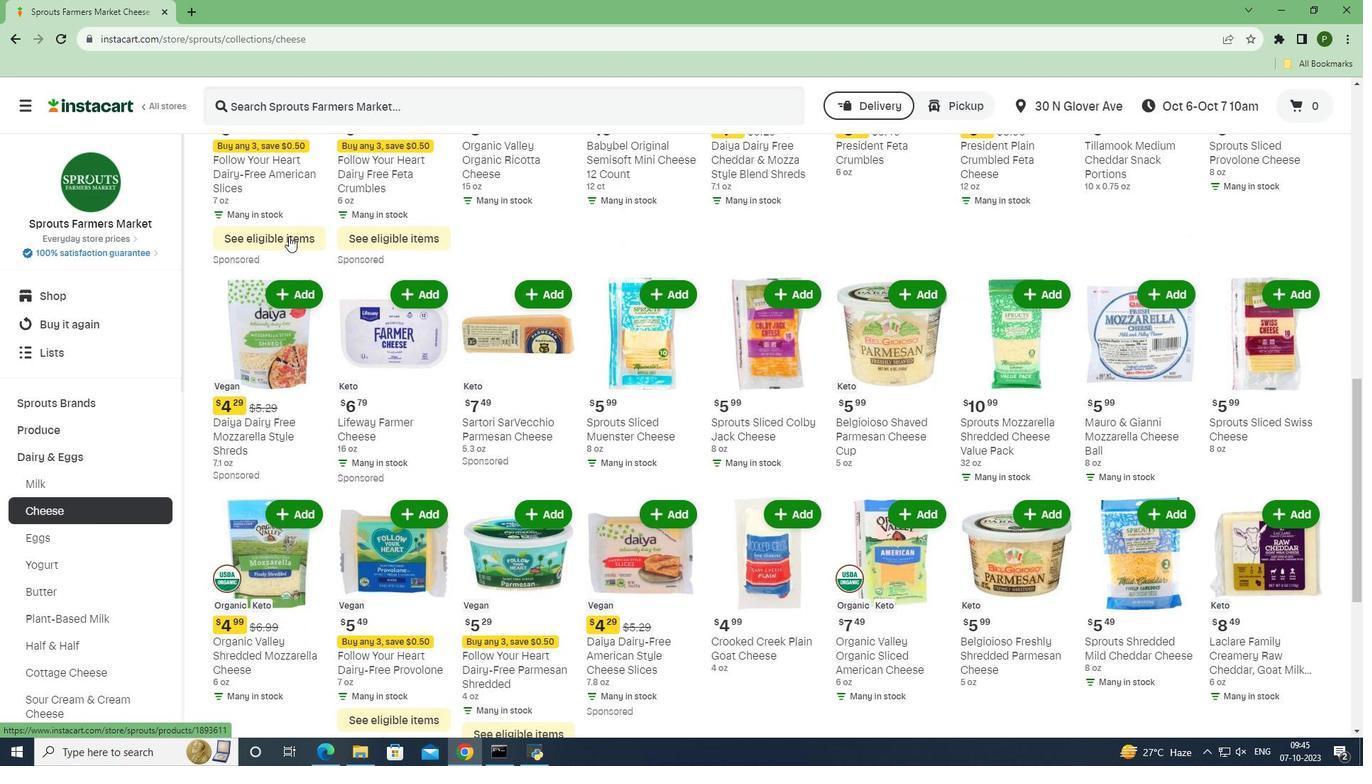 
Action: Mouse scrolled (288, 235) with delta (0, 0)
Screenshot: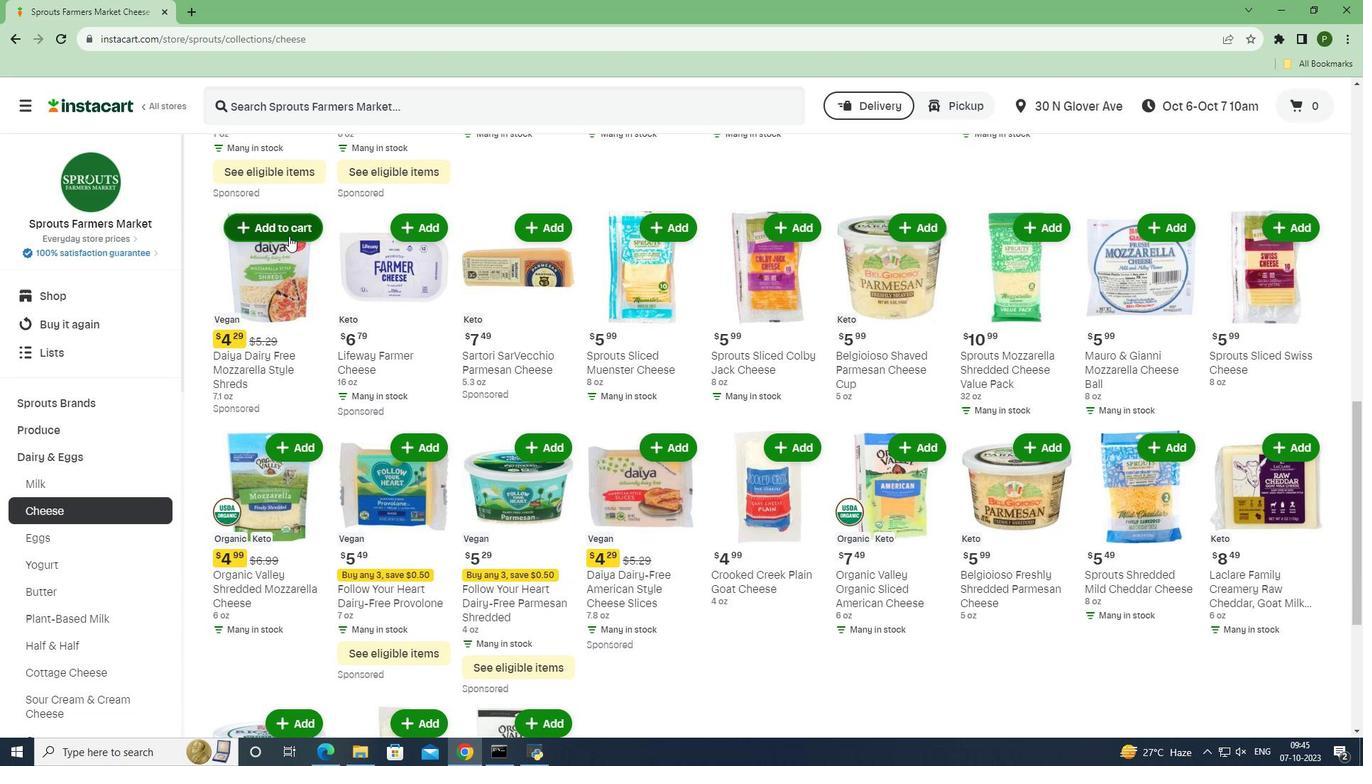
Action: Mouse scrolled (288, 235) with delta (0, 0)
Screenshot: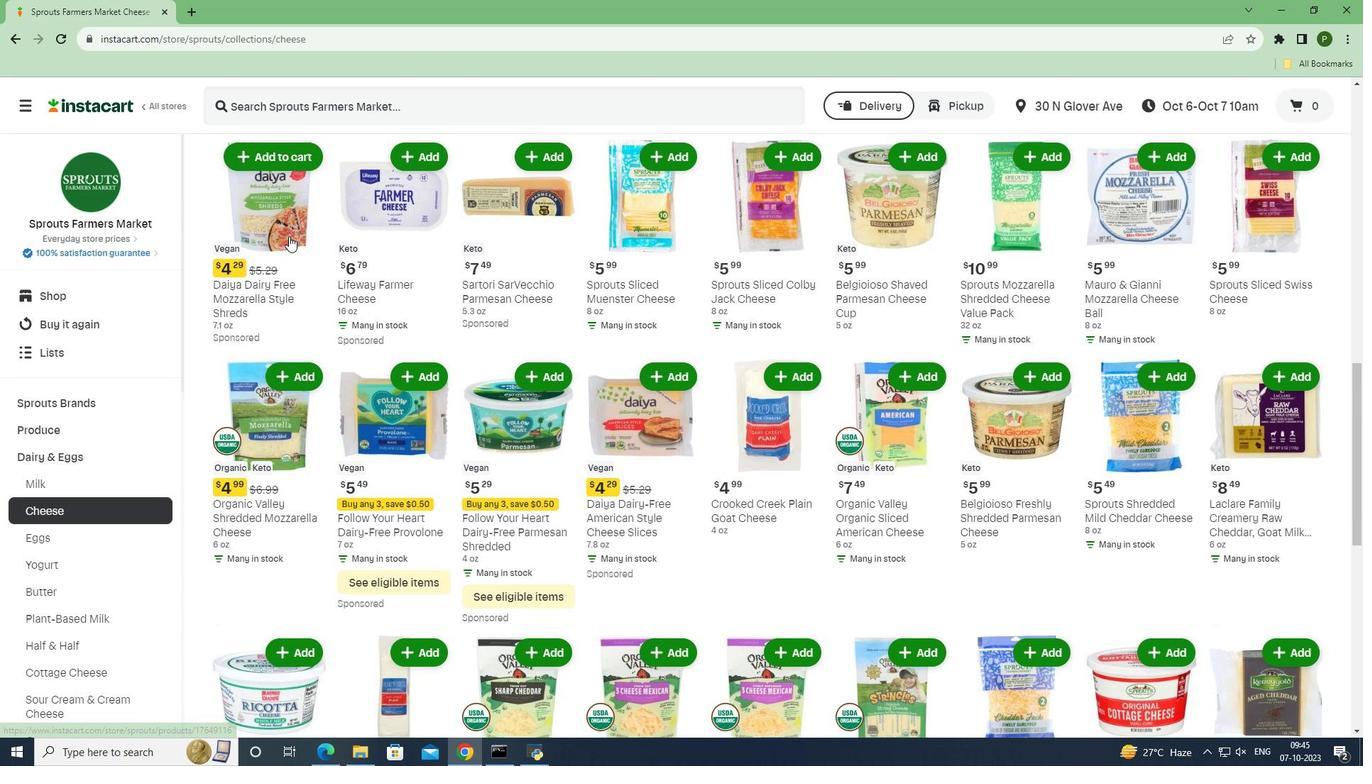 
Action: Mouse scrolled (288, 235) with delta (0, 0)
Screenshot: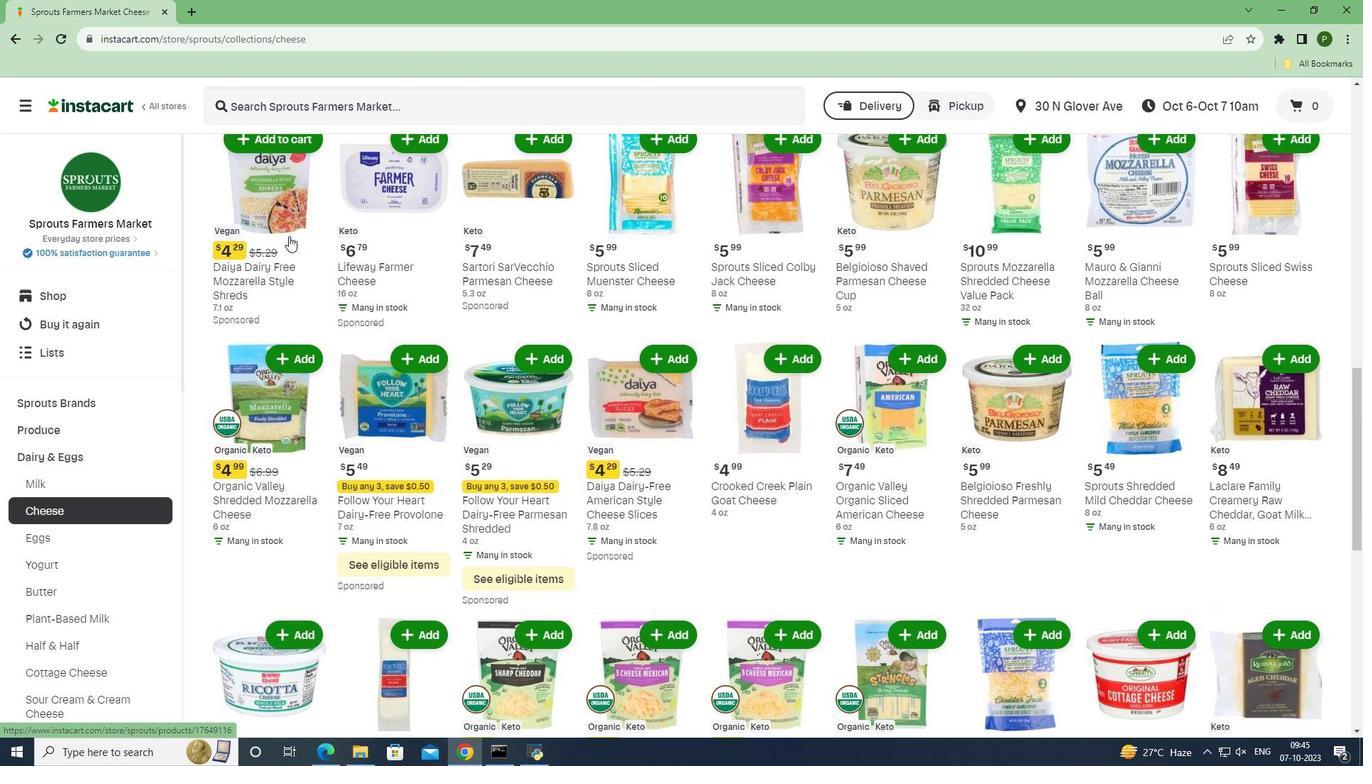 
Action: Mouse scrolled (288, 235) with delta (0, 0)
Screenshot: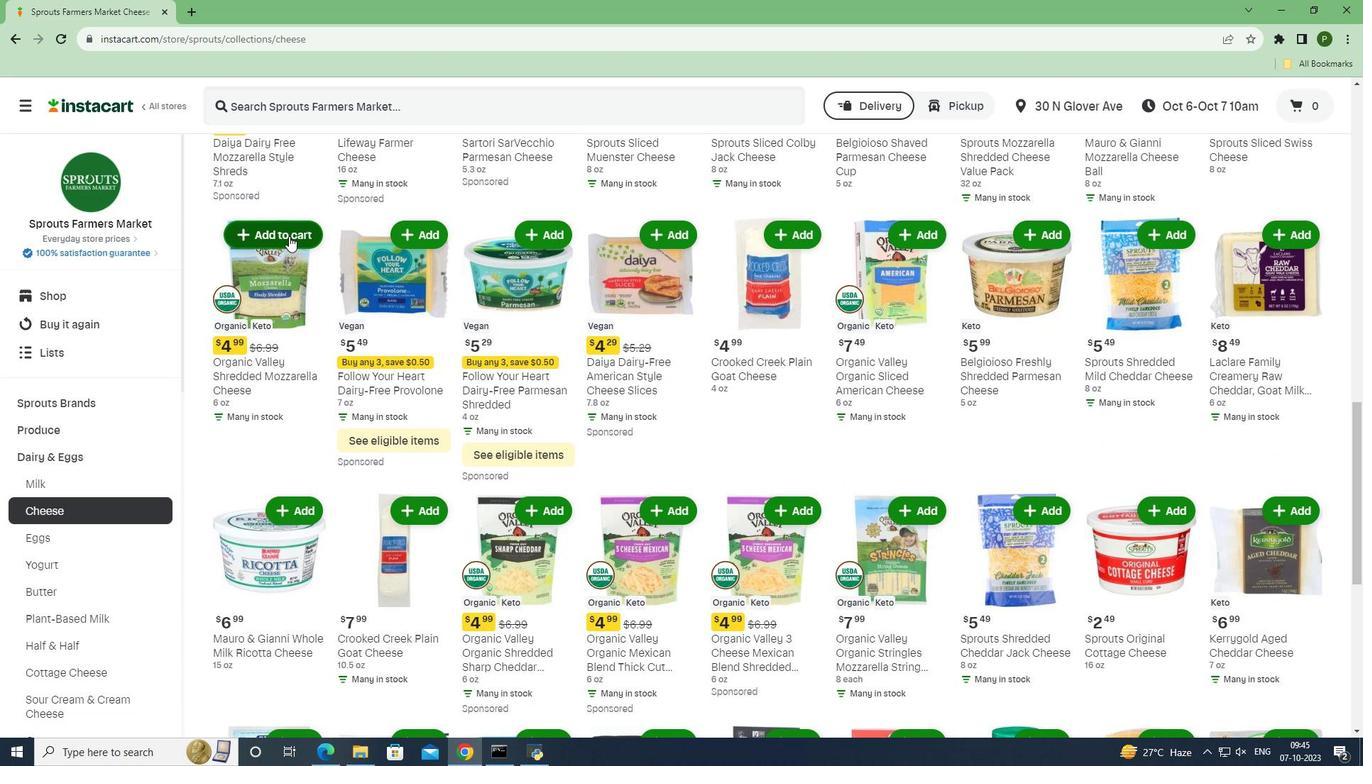 
Action: Mouse scrolled (288, 235) with delta (0, 0)
Screenshot: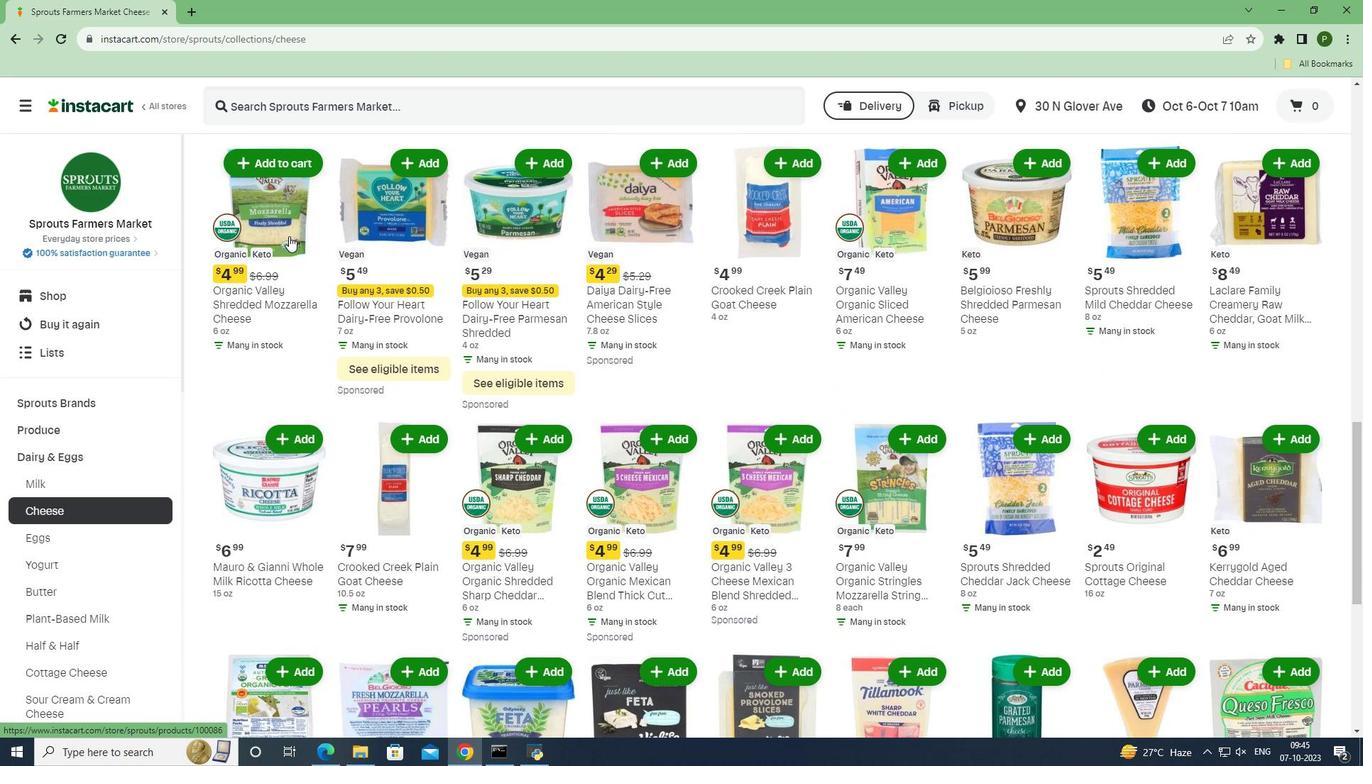 
Action: Mouse scrolled (288, 235) with delta (0, 0)
Screenshot: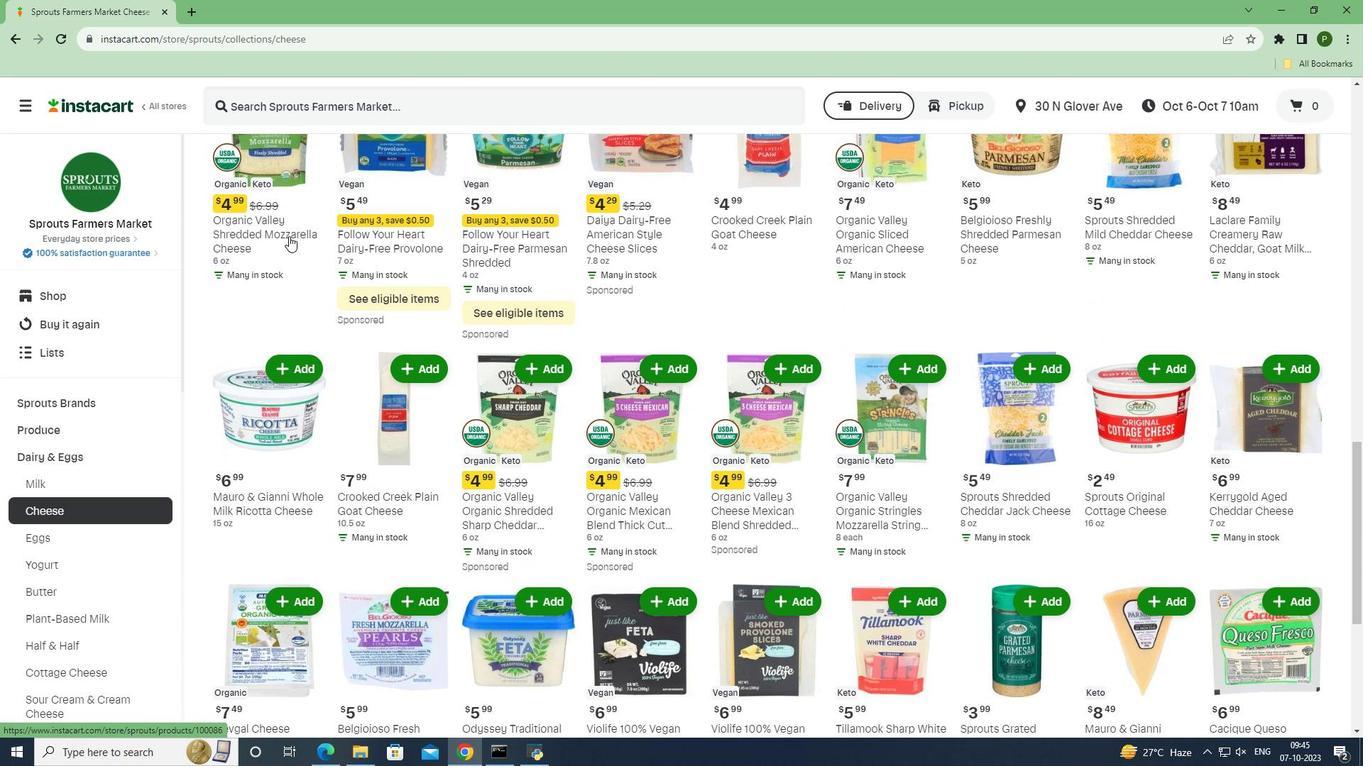 
Action: Mouse moved to (433, 294)
Screenshot: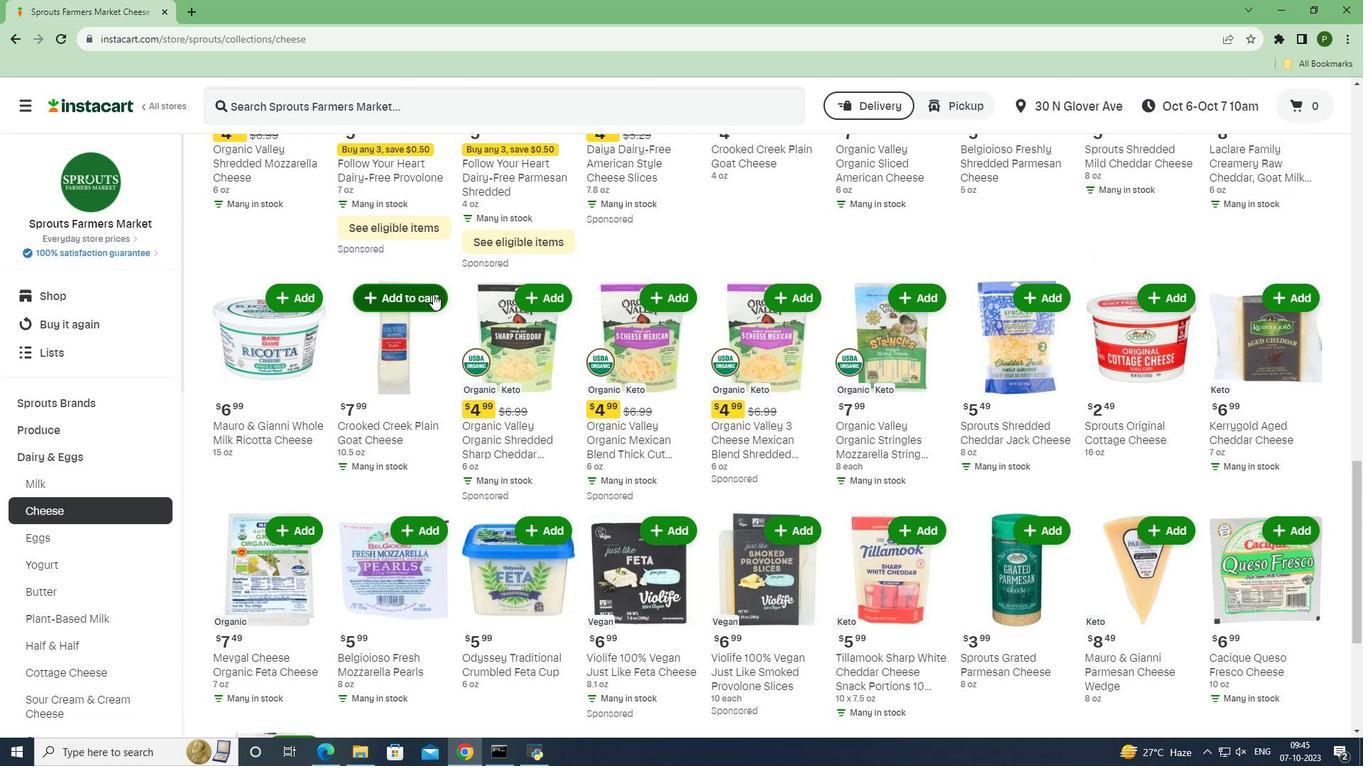
Action: Mouse scrolled (433, 293) with delta (0, 0)
Screenshot: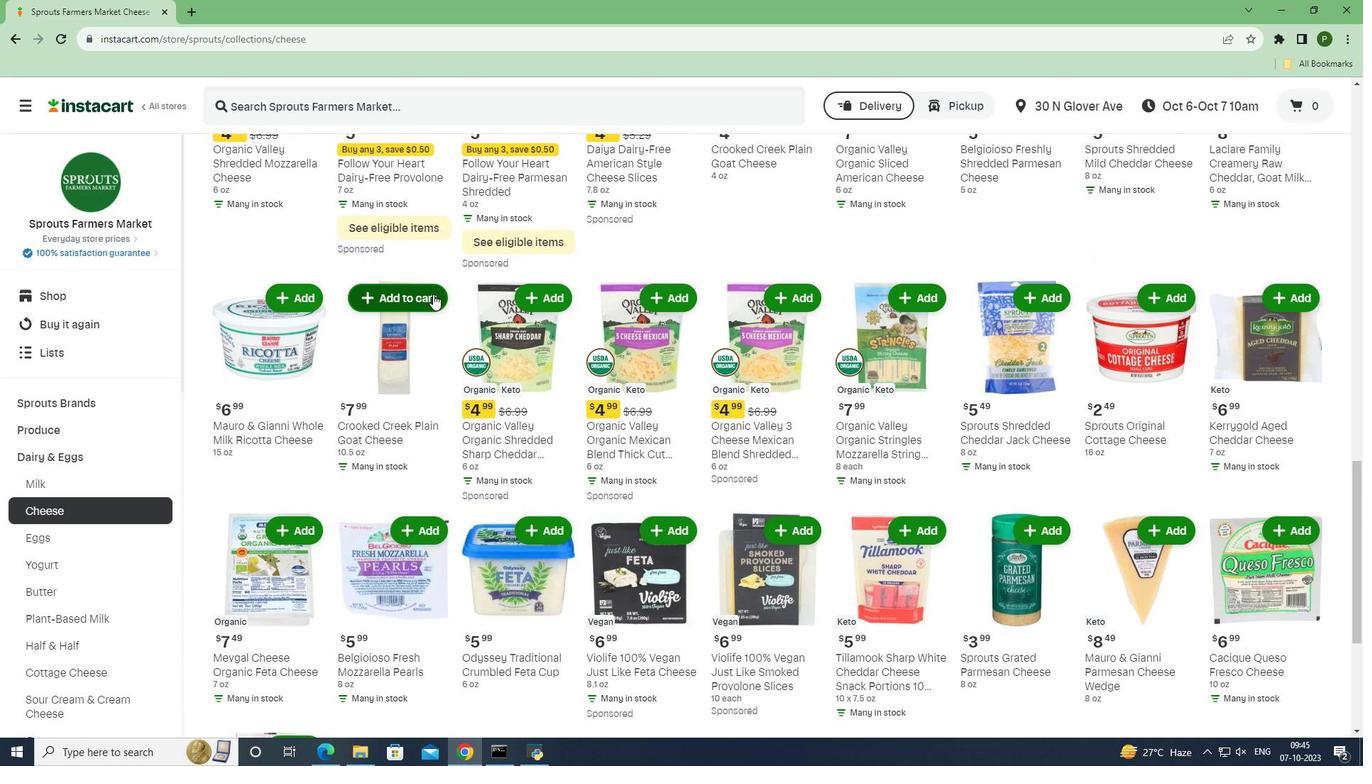 
Action: Mouse moved to (681, 234)
Screenshot: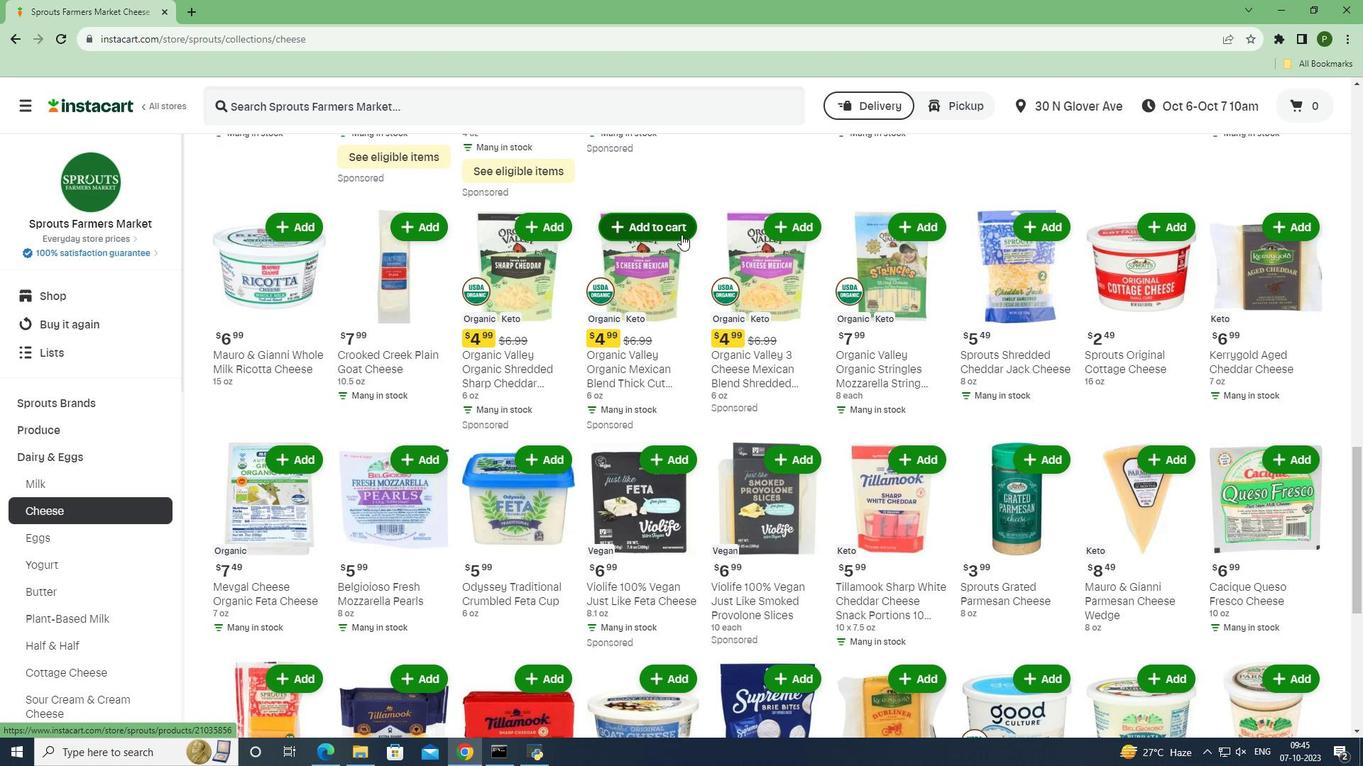 
Action: Mouse pressed left at (681, 234)
Screenshot: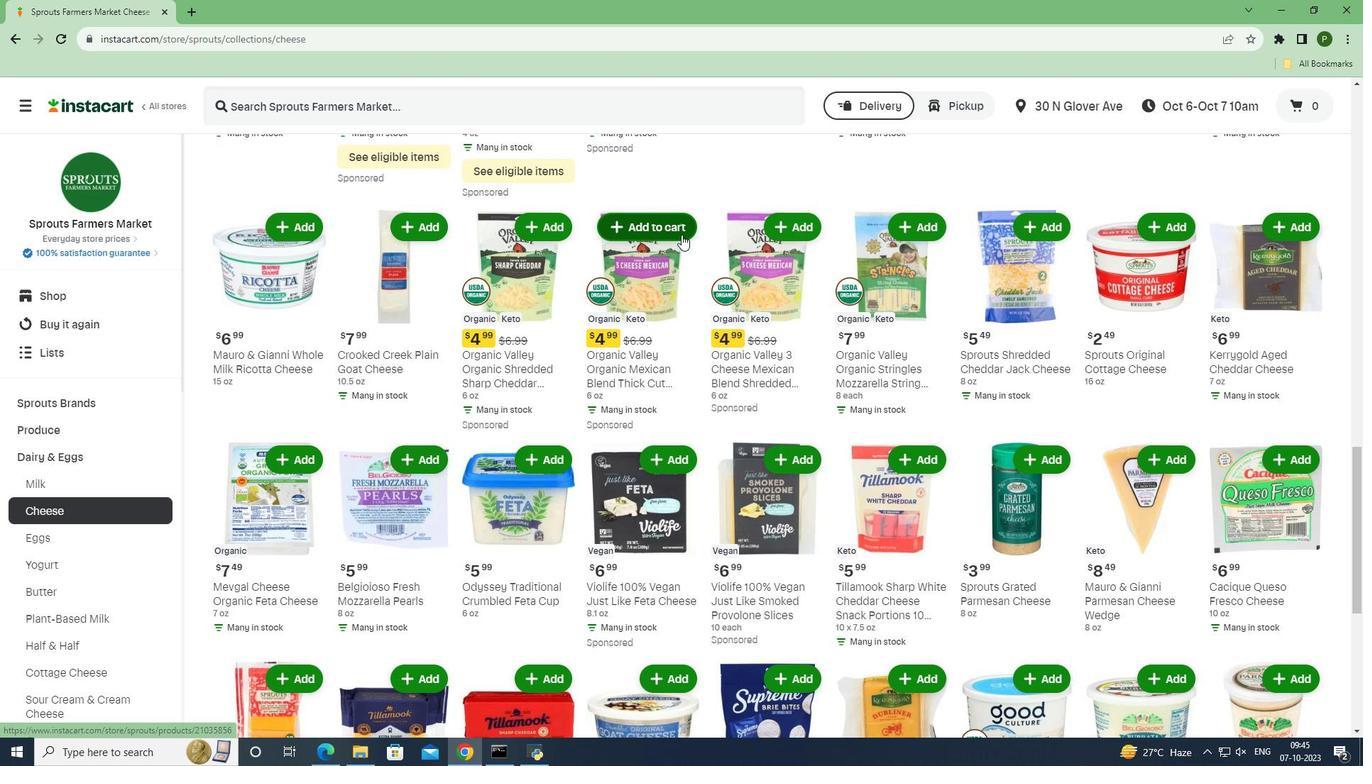 
Action: Mouse moved to (704, 279)
Screenshot: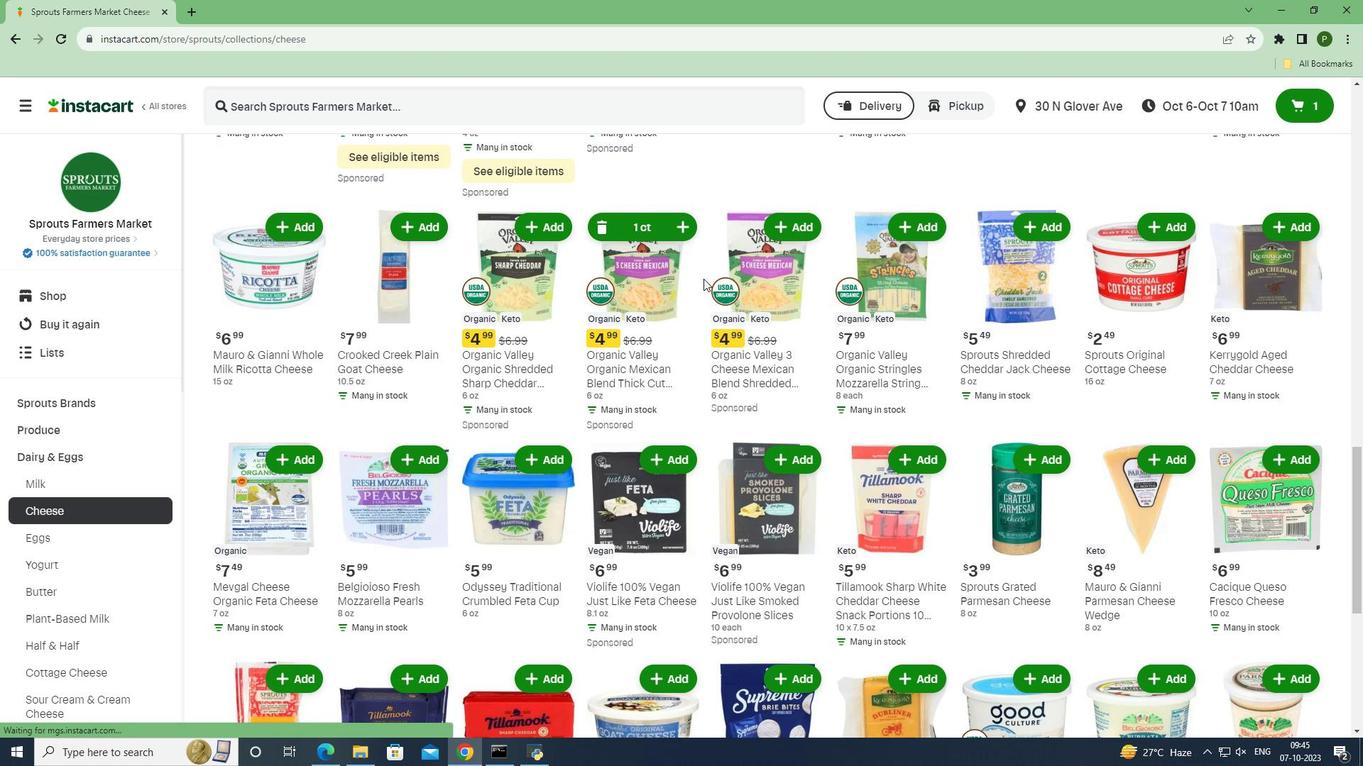 
